 Task: Create a folder in your email client to store muted emails.
Action: Mouse moved to (94, 428)
Screenshot: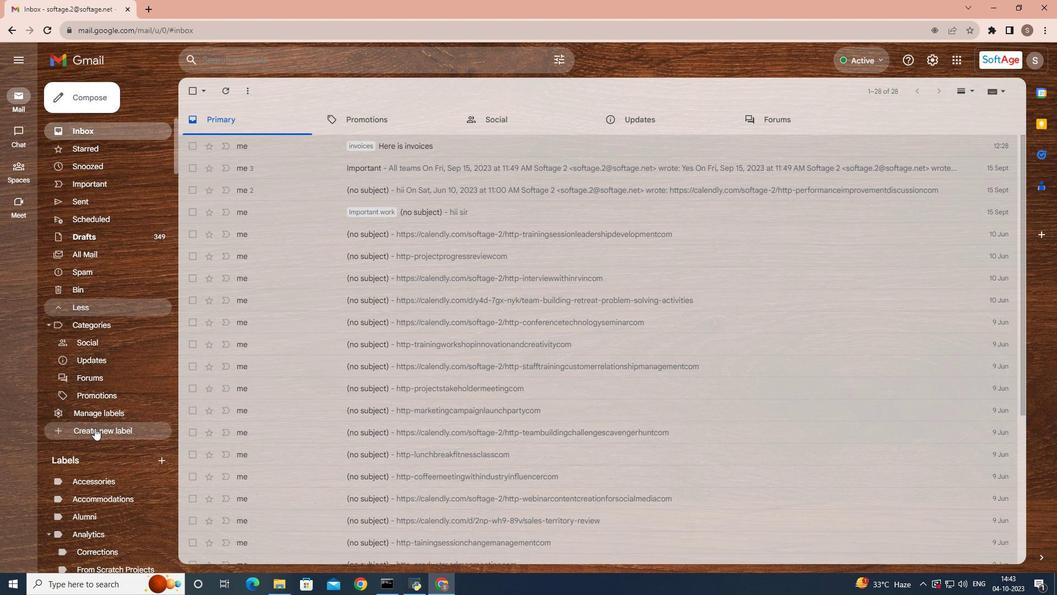 
Action: Mouse pressed left at (94, 428)
Screenshot: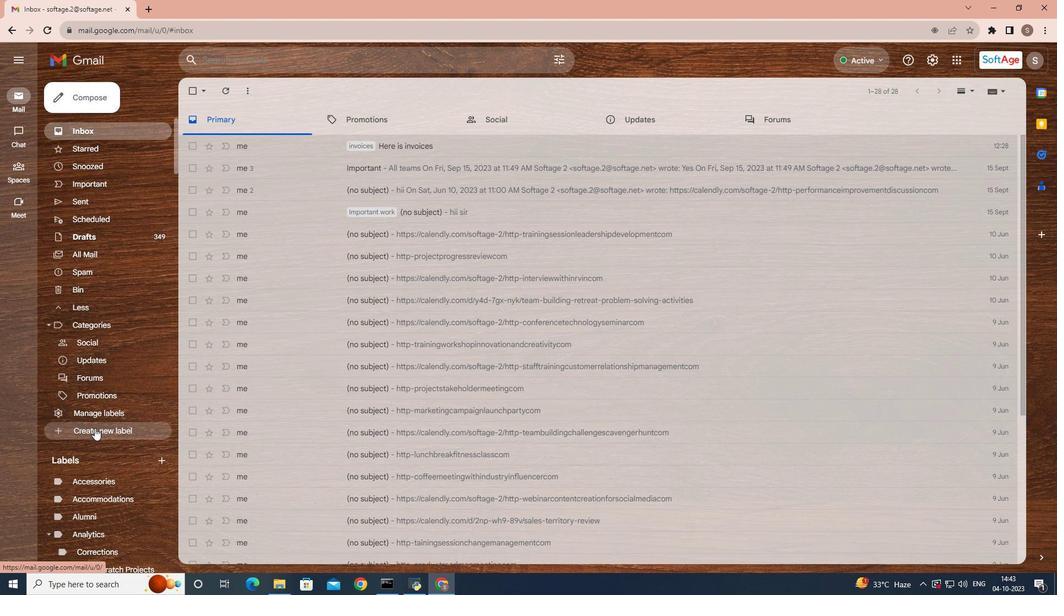 
Action: Mouse moved to (409, 324)
Screenshot: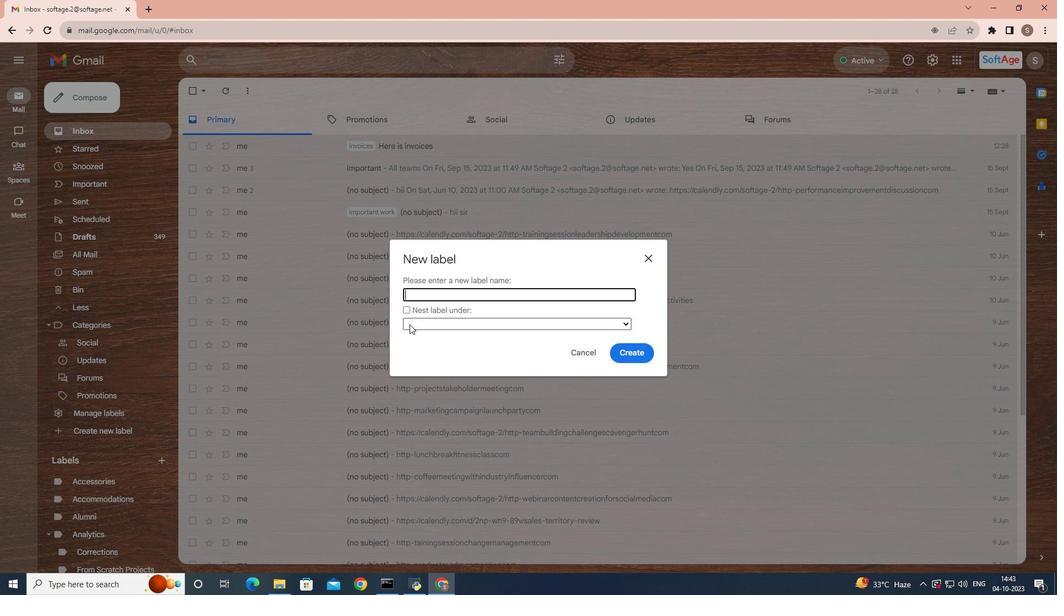 
Action: Key pressed <Key.caps_lock>M<Key.caps_lock>uted<Key.space><Key.caps_lock>C<Key.caps_lock>onversation
Screenshot: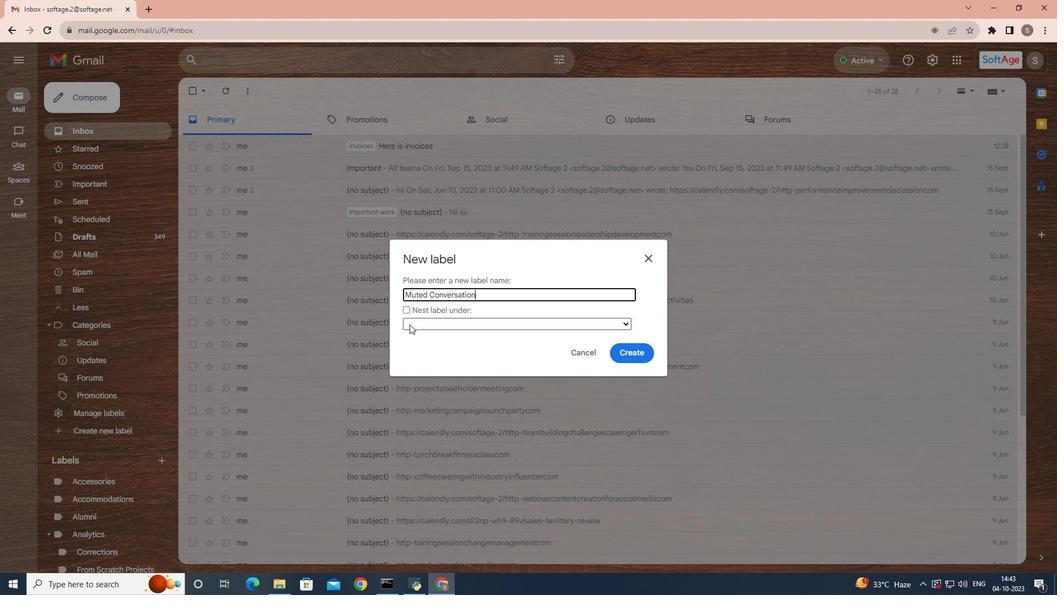 
Action: Mouse moved to (457, 310)
Screenshot: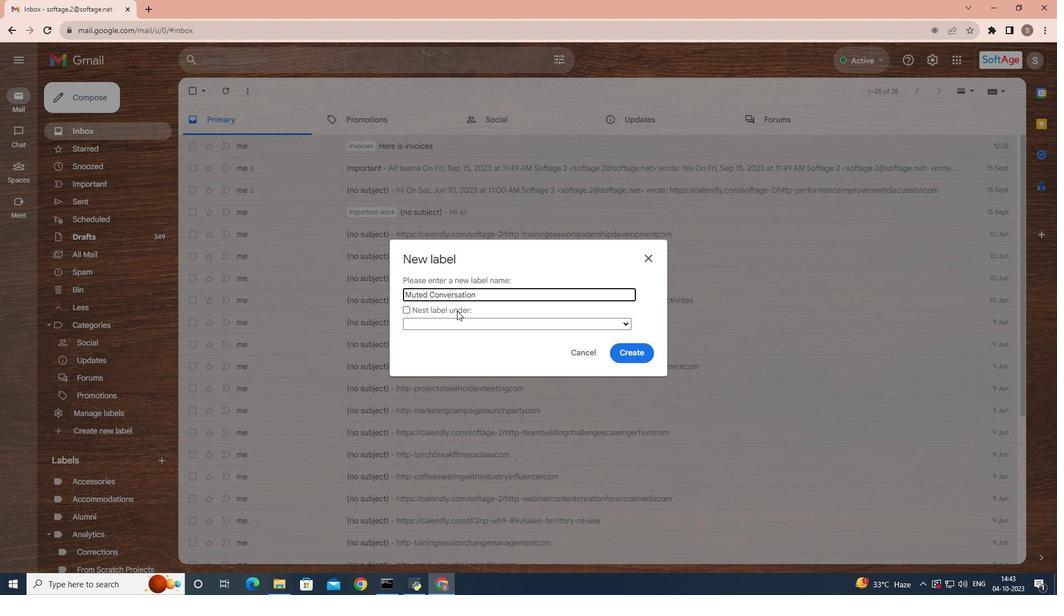 
Action: Key pressed s
Screenshot: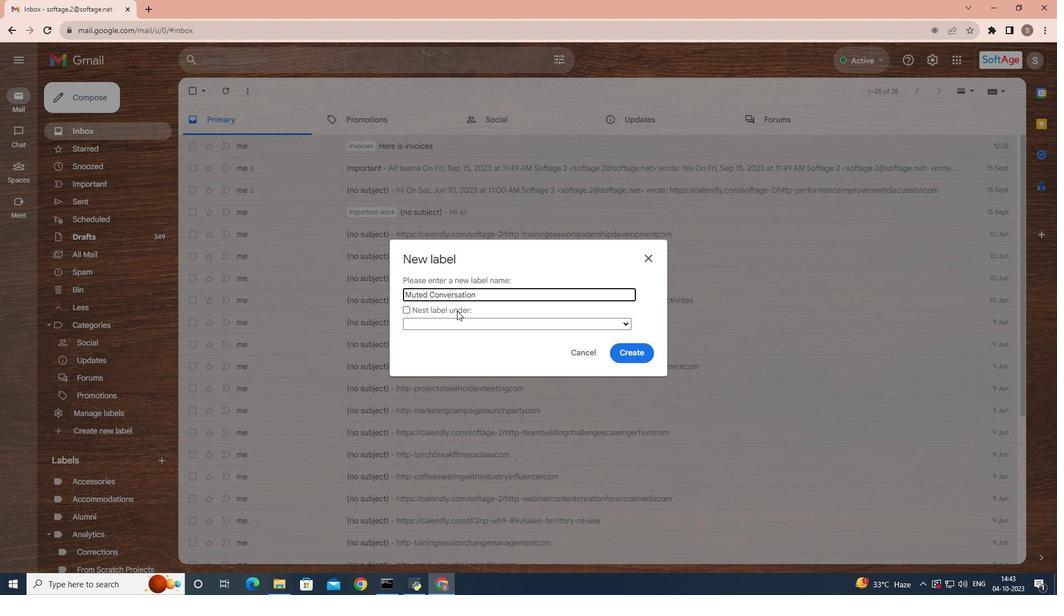 
Action: Mouse moved to (439, 308)
Screenshot: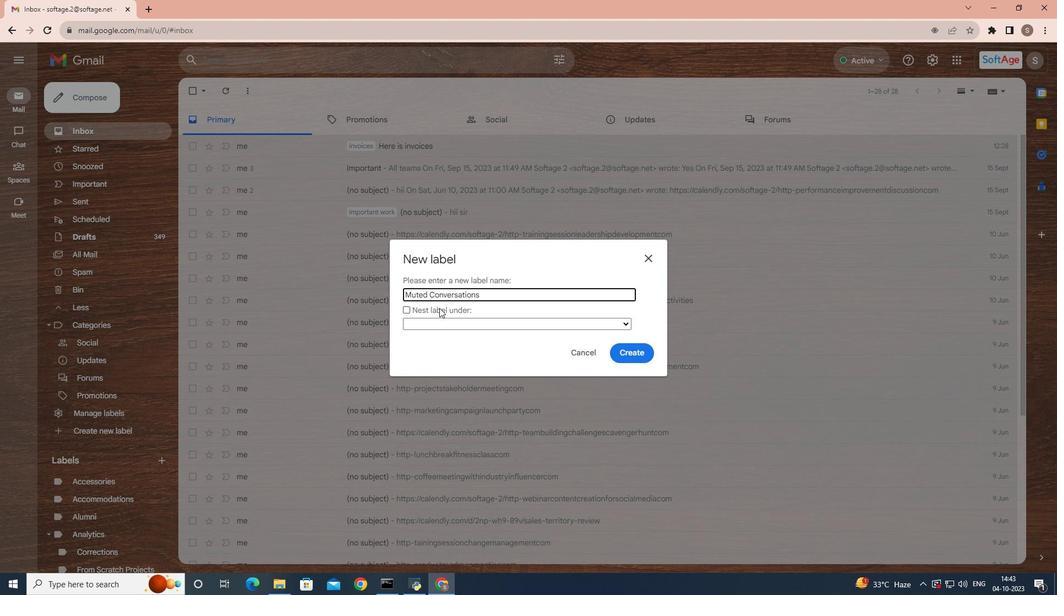 
Action: Mouse pressed left at (439, 308)
Screenshot: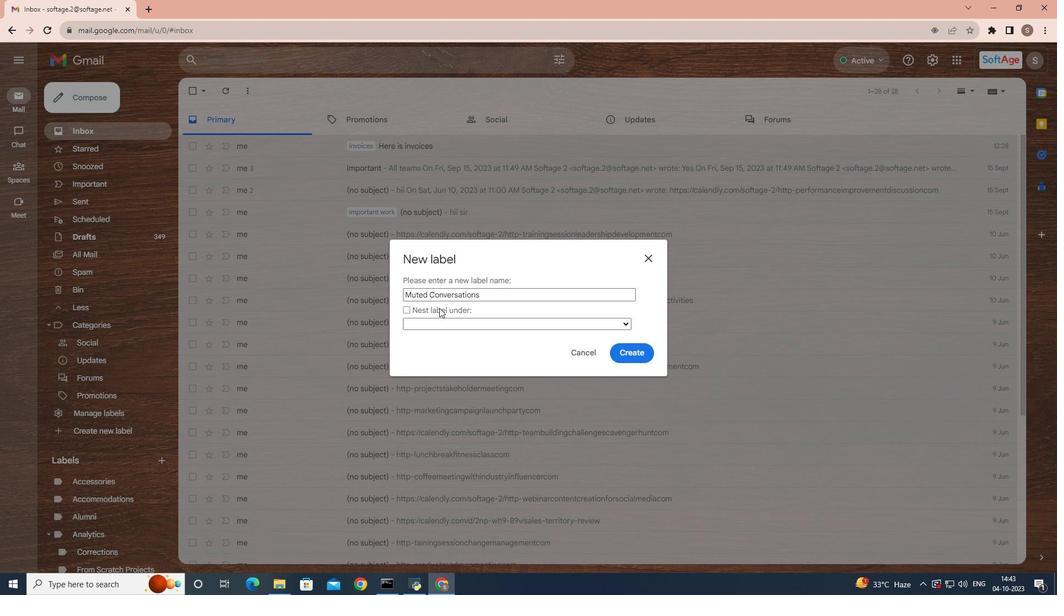 
Action: Mouse moved to (430, 323)
Screenshot: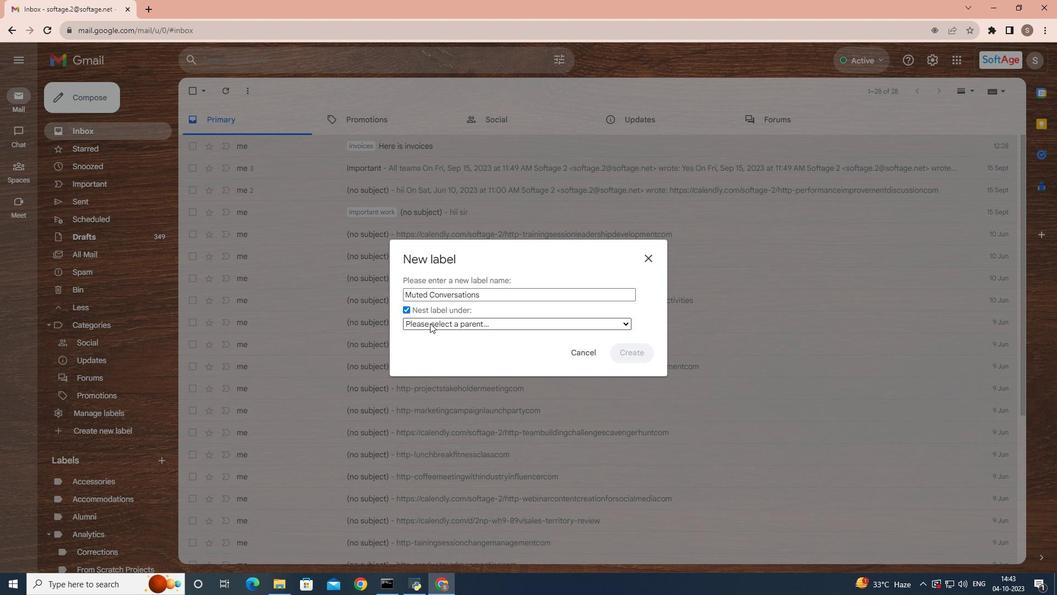 
Action: Mouse pressed left at (430, 323)
Screenshot: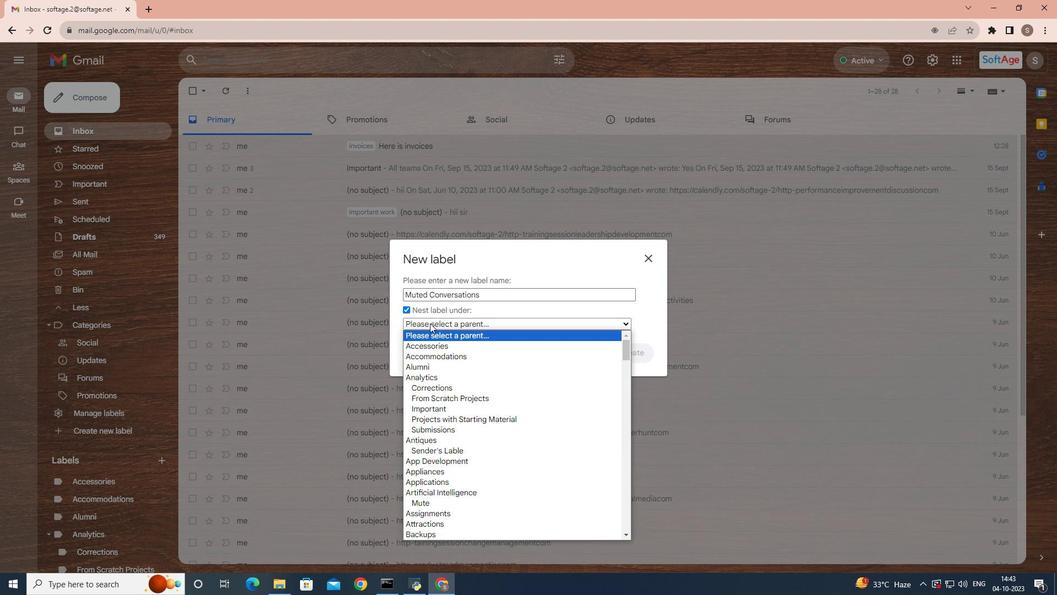 
Action: Mouse moved to (440, 365)
Screenshot: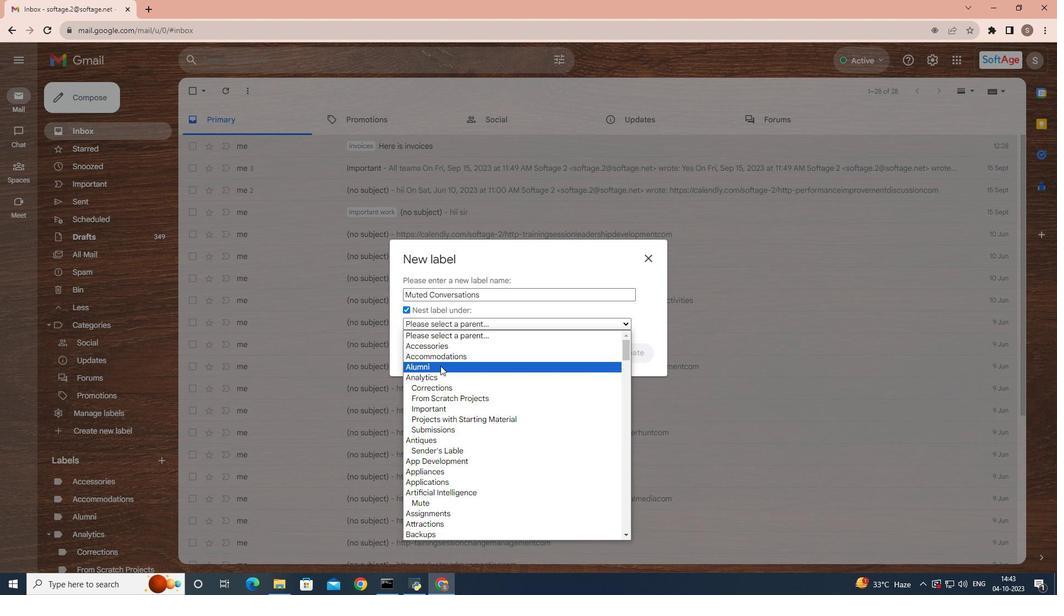 
Action: Mouse scrolled (440, 365) with delta (0, 0)
Screenshot: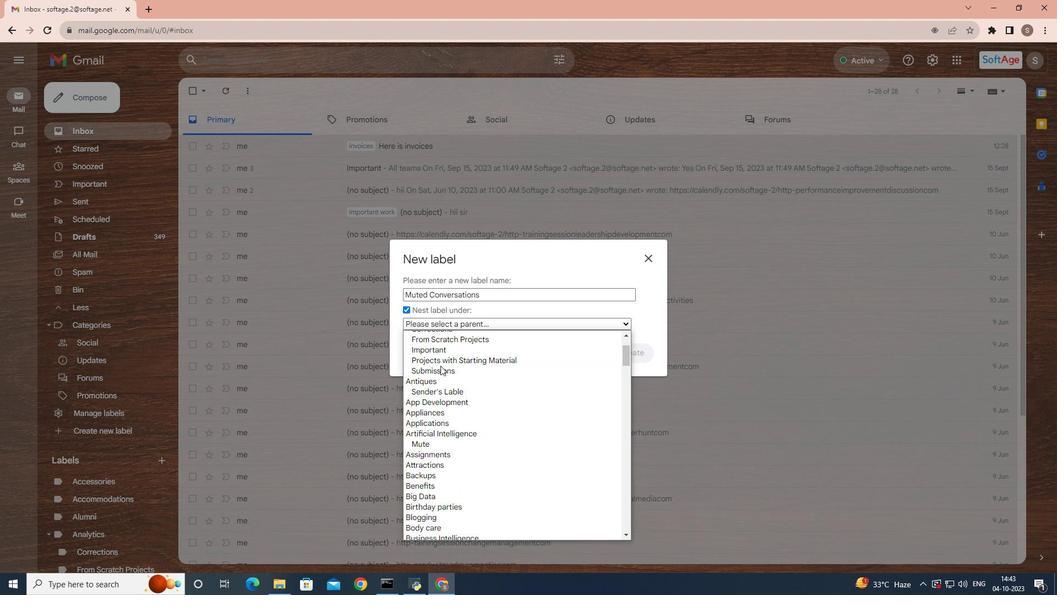 
Action: Mouse scrolled (440, 365) with delta (0, 0)
Screenshot: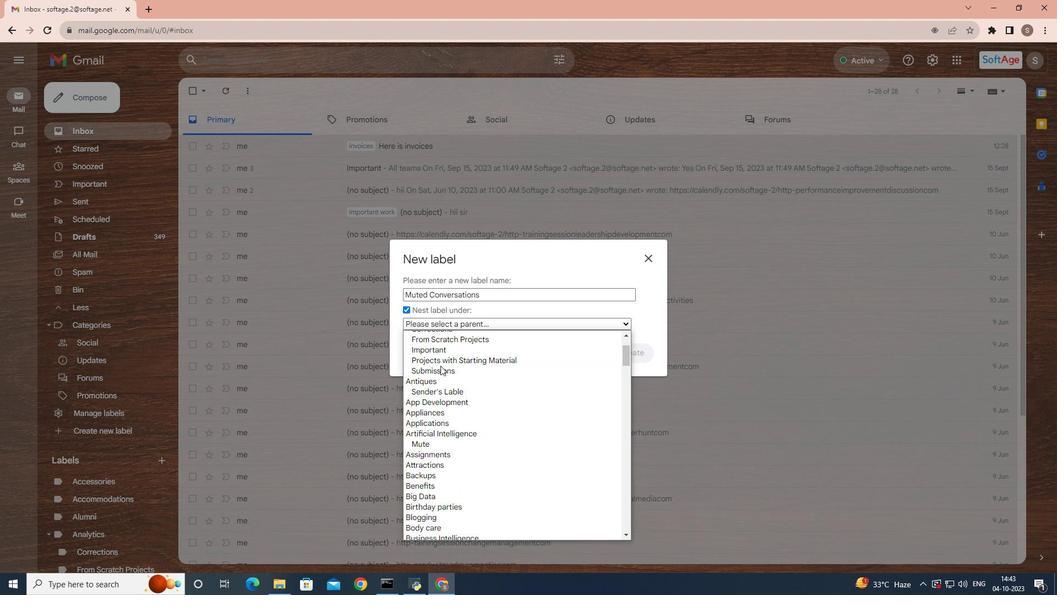 
Action: Mouse scrolled (440, 365) with delta (0, 0)
Screenshot: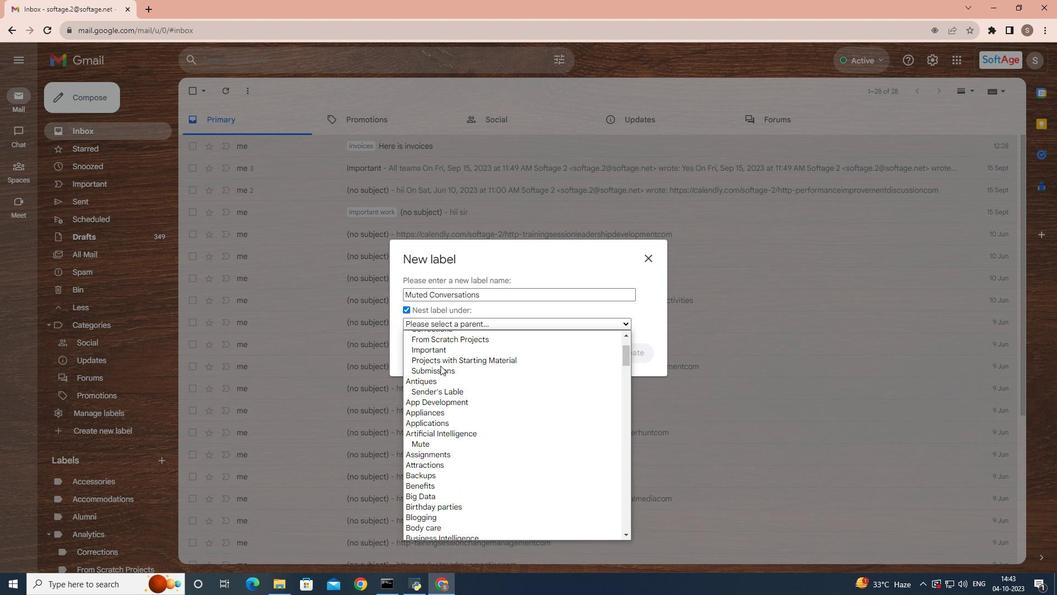 
Action: Mouse scrolled (440, 365) with delta (0, 0)
Screenshot: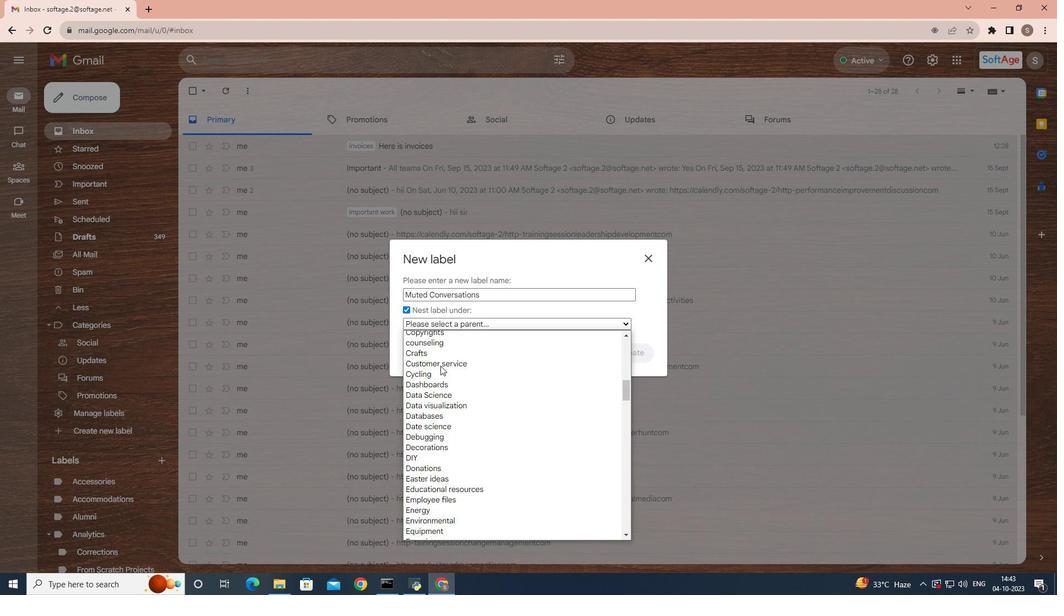 
Action: Mouse scrolled (440, 365) with delta (0, 0)
Screenshot: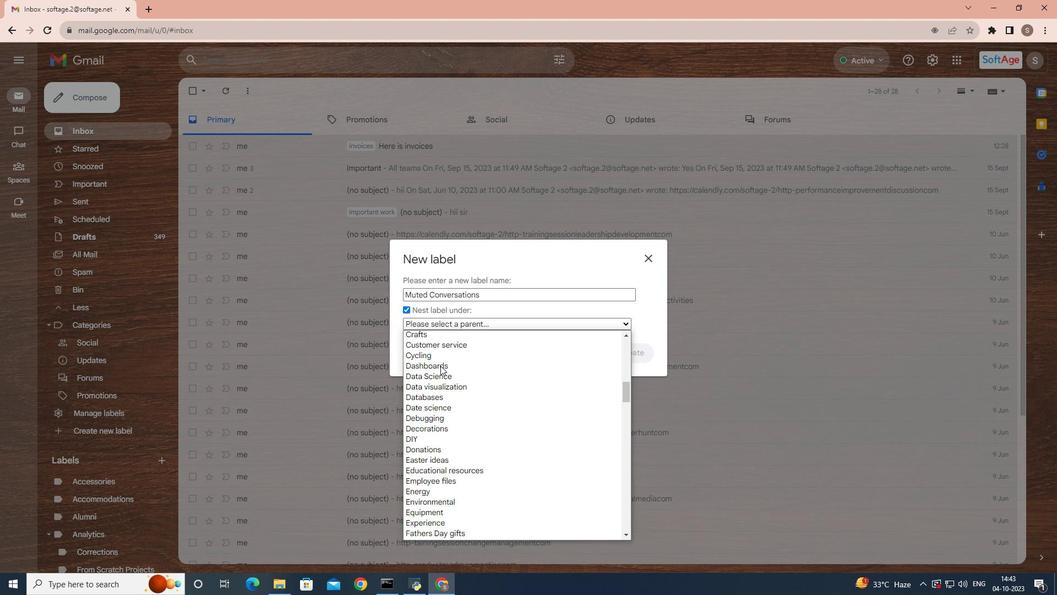 
Action: Mouse scrolled (440, 365) with delta (0, 0)
Screenshot: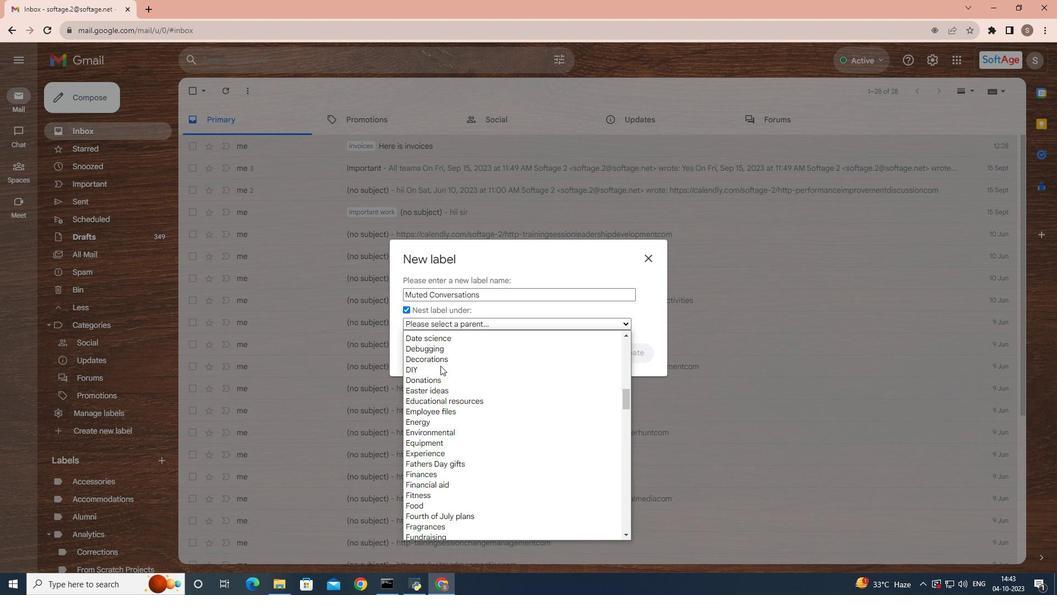 
Action: Mouse scrolled (440, 365) with delta (0, 0)
Screenshot: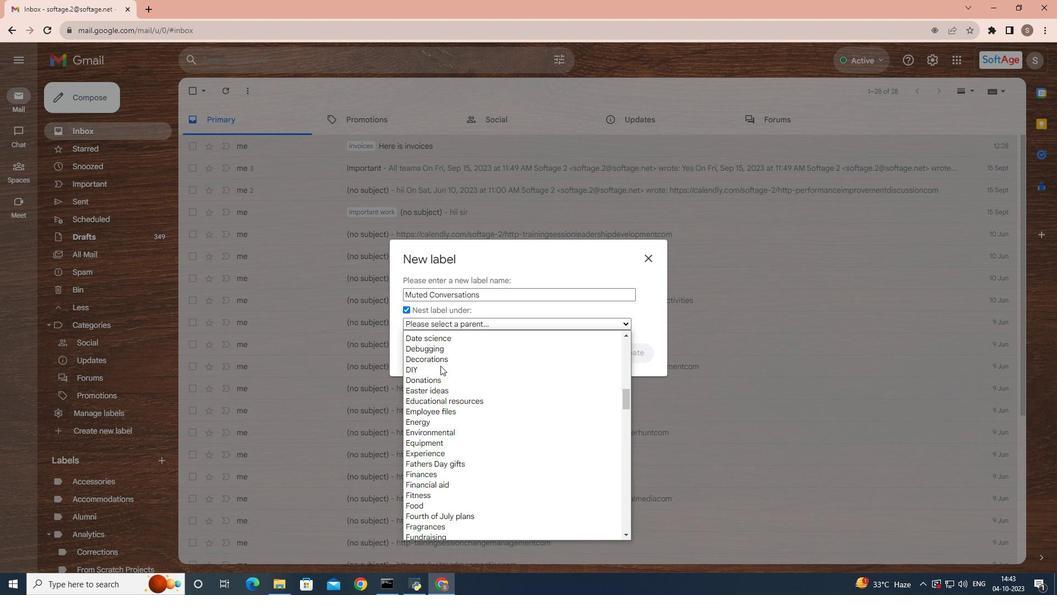 
Action: Mouse scrolled (440, 365) with delta (0, 0)
Screenshot: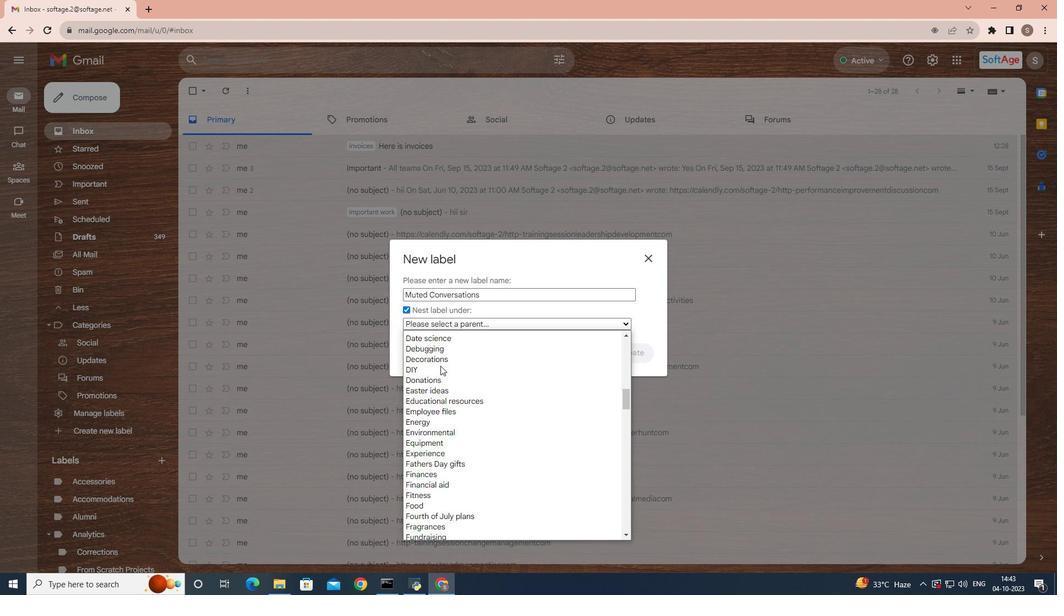 
Action: Mouse scrolled (440, 365) with delta (0, 0)
Screenshot: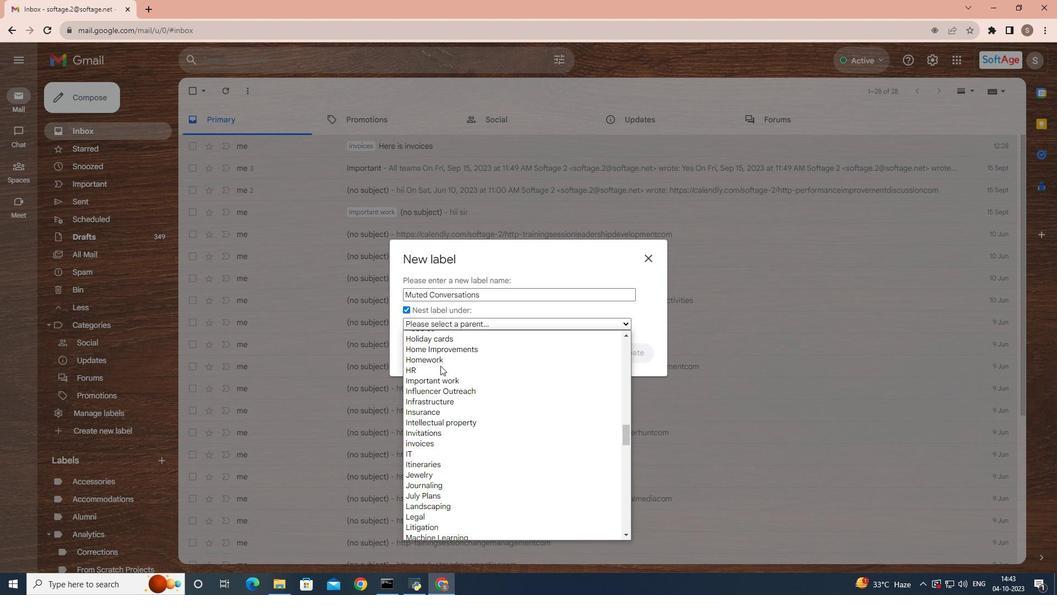 
Action: Mouse scrolled (440, 365) with delta (0, 0)
Screenshot: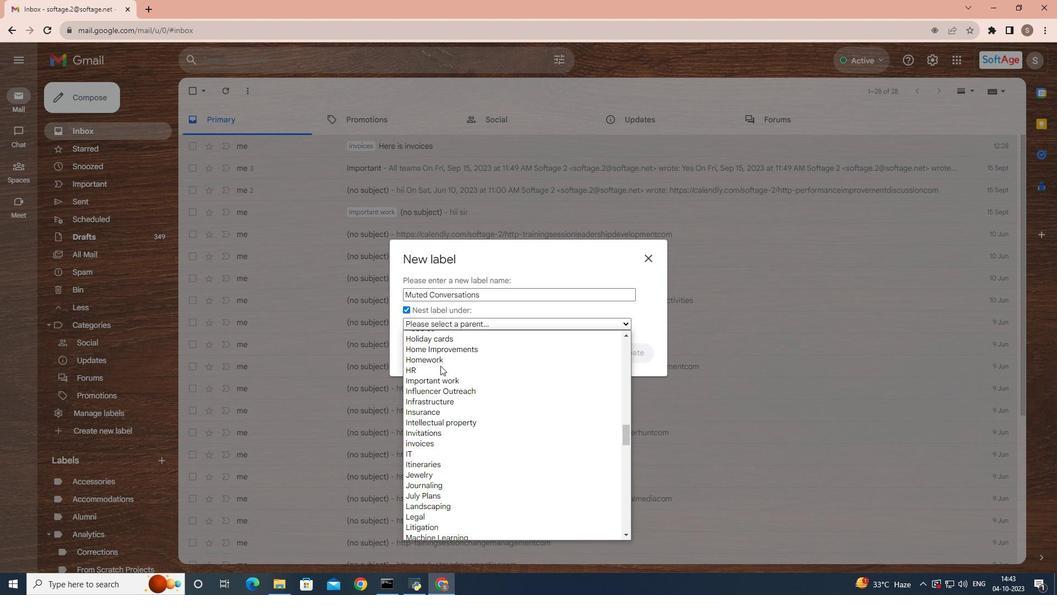 
Action: Mouse scrolled (440, 365) with delta (0, 0)
Screenshot: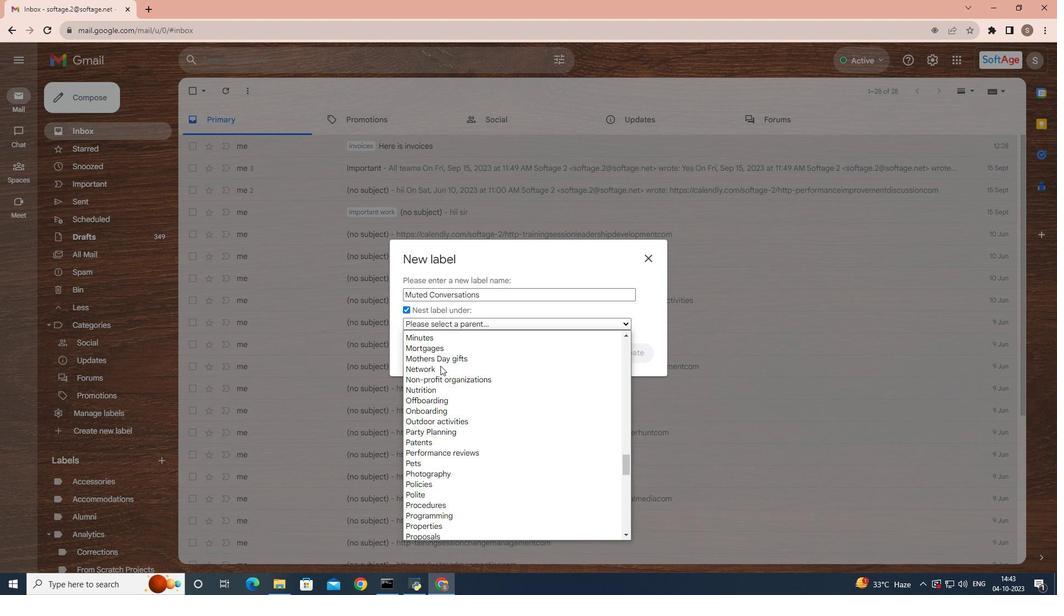 
Action: Mouse scrolled (440, 365) with delta (0, 0)
Screenshot: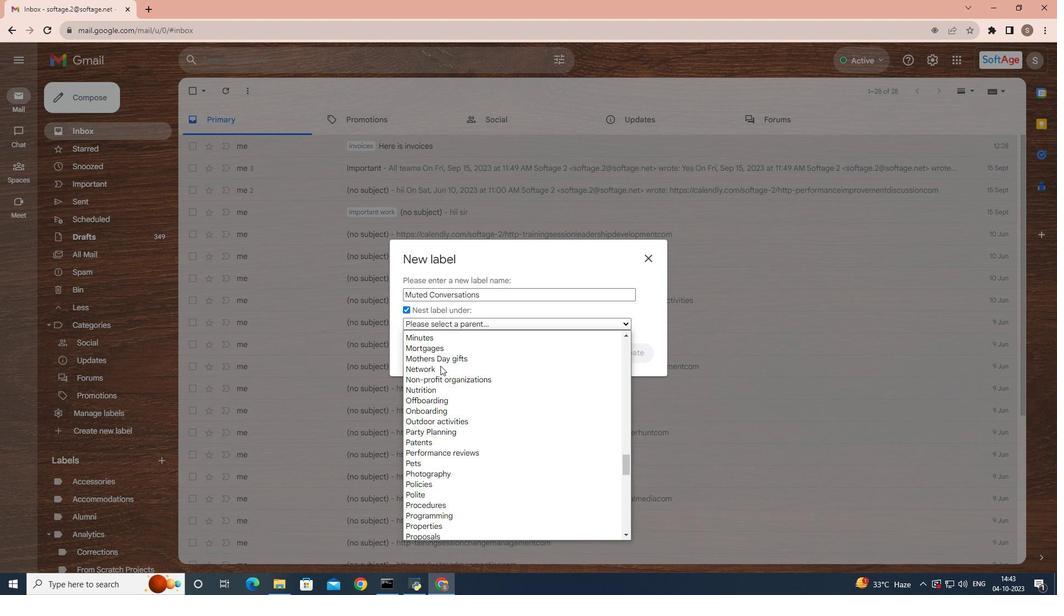 
Action: Mouse scrolled (440, 365) with delta (0, 0)
Screenshot: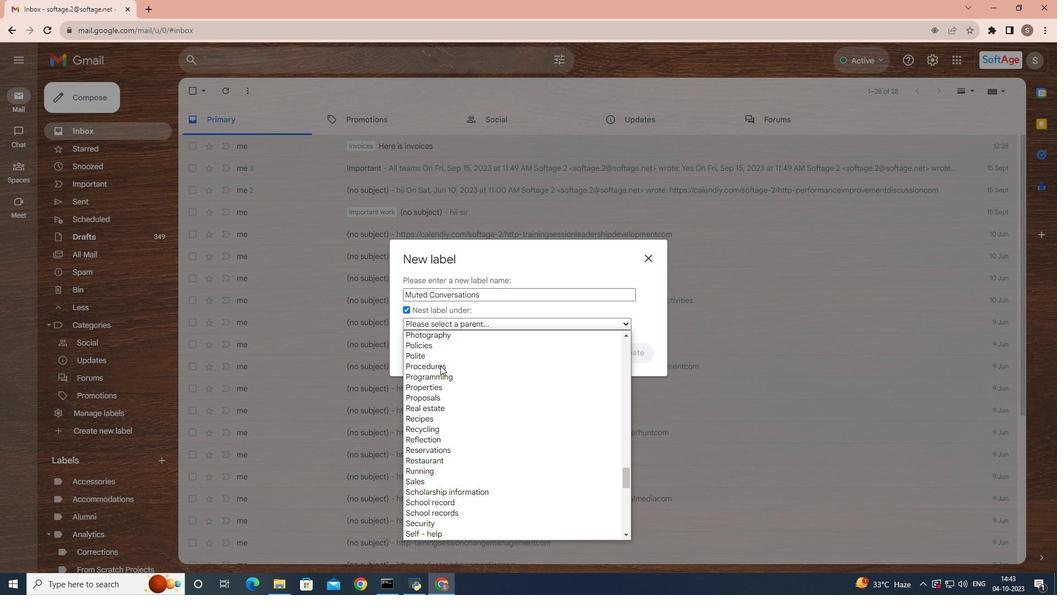 
Action: Mouse scrolled (440, 365) with delta (0, 0)
Screenshot: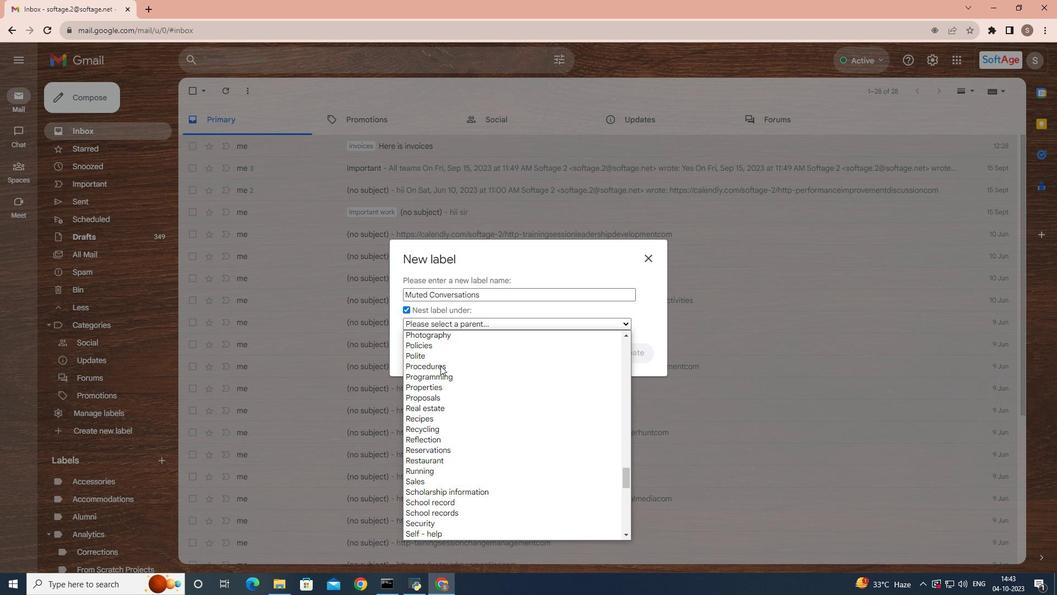 
Action: Mouse scrolled (440, 365) with delta (0, 0)
Screenshot: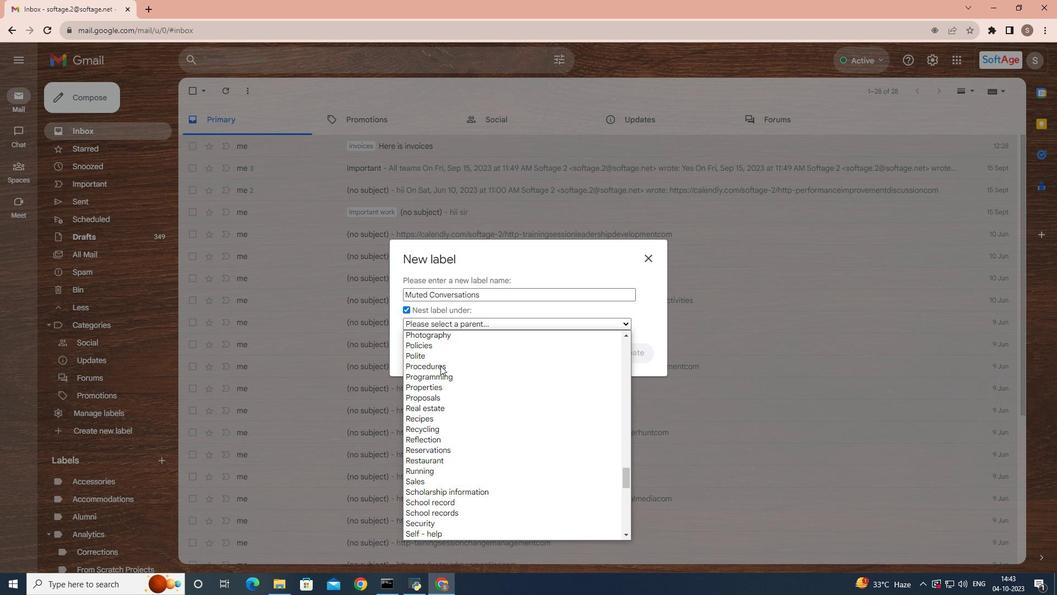 
Action: Mouse scrolled (440, 365) with delta (0, 0)
Screenshot: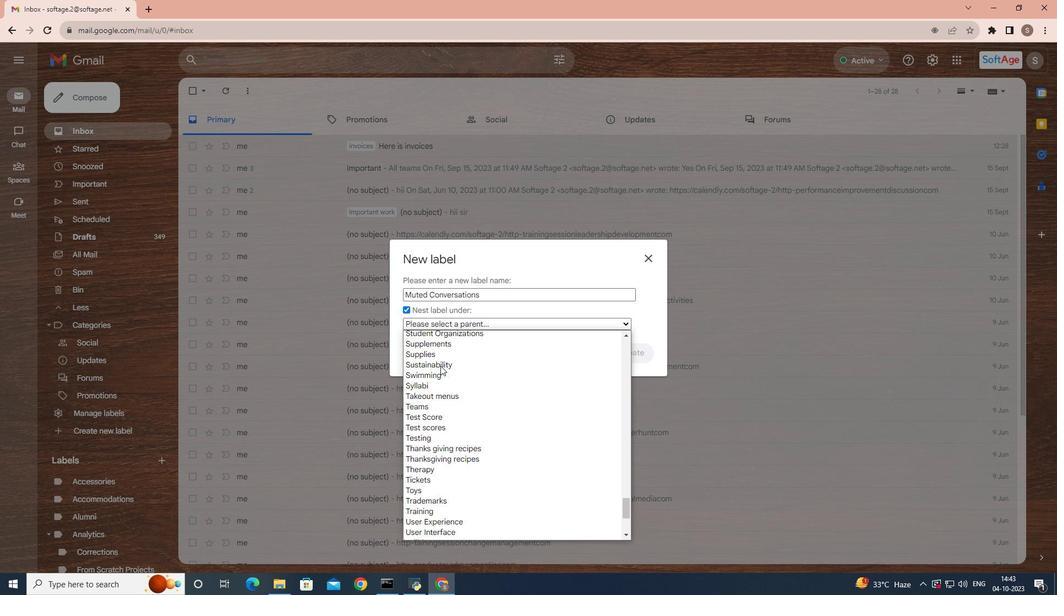 
Action: Mouse scrolled (440, 365) with delta (0, 0)
Screenshot: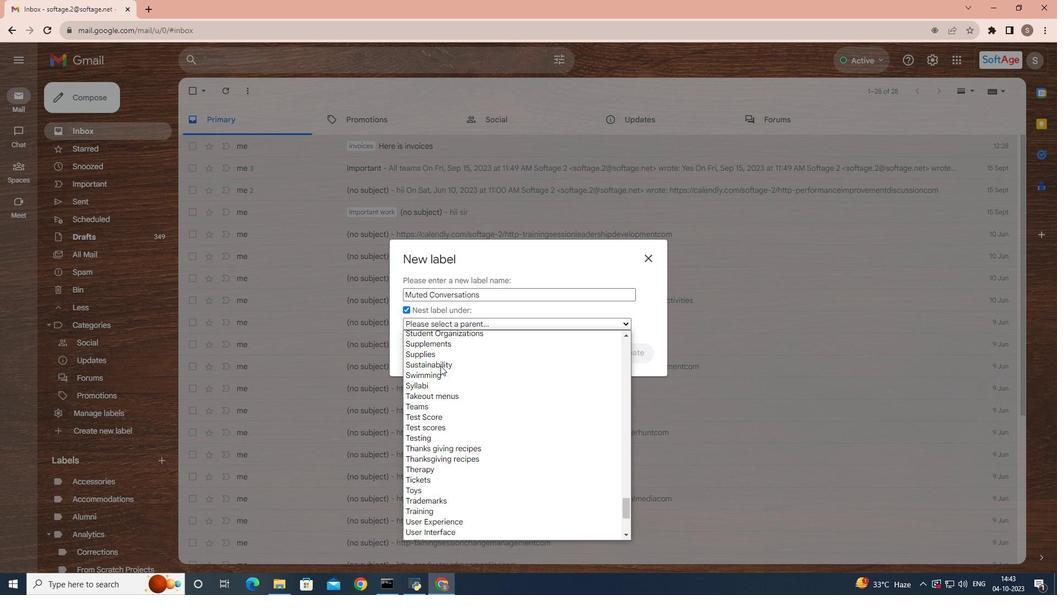 
Action: Mouse scrolled (440, 365) with delta (0, 0)
Screenshot: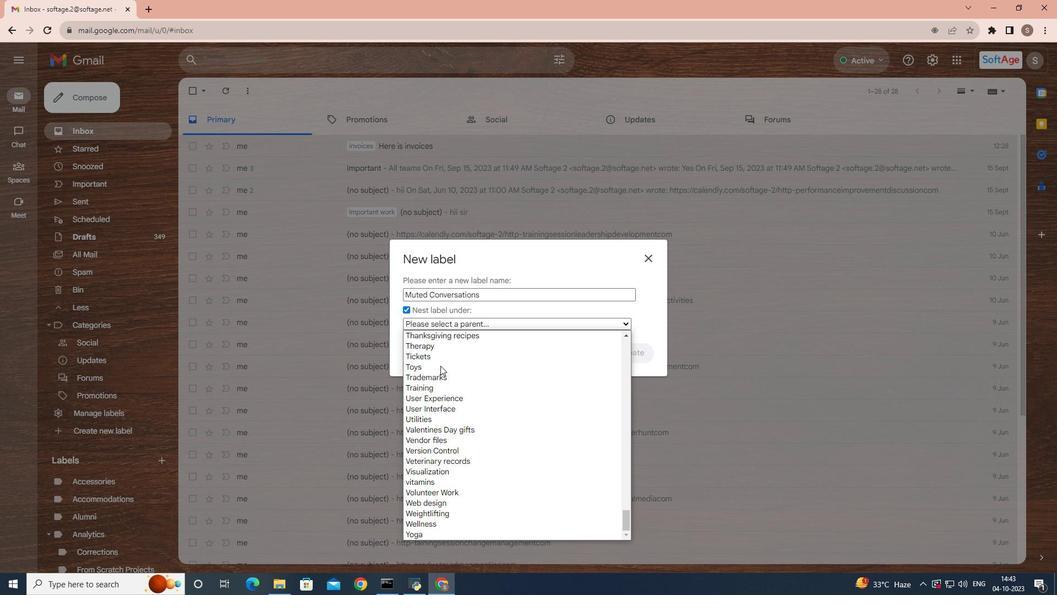 
Action: Mouse scrolled (440, 365) with delta (0, 0)
Screenshot: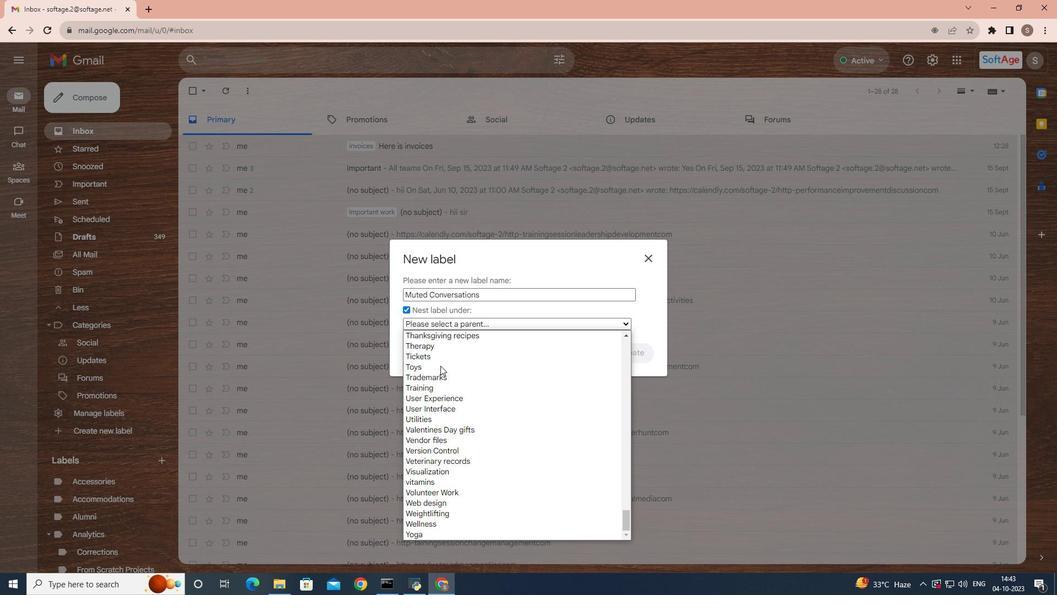 
Action: Mouse scrolled (440, 365) with delta (0, 0)
Screenshot: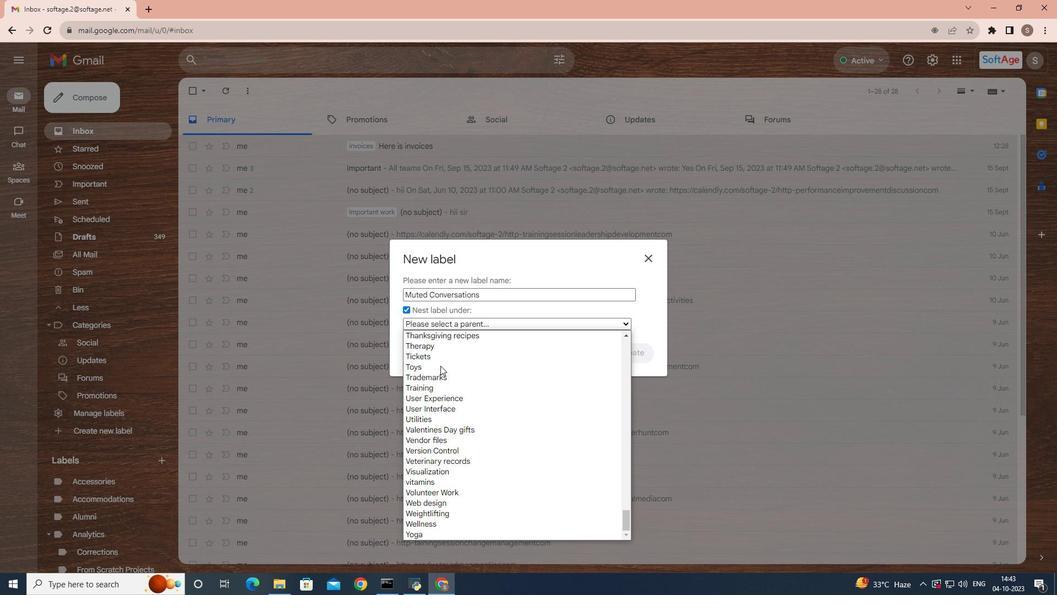 
Action: Mouse scrolled (440, 366) with delta (0, 0)
Screenshot: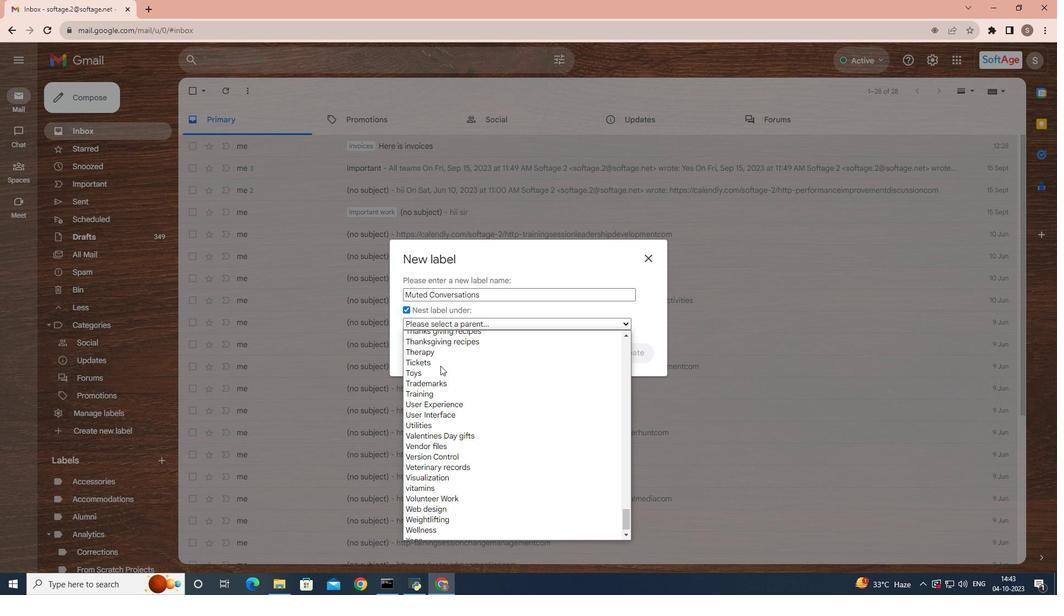 
Action: Mouse scrolled (440, 366) with delta (0, 0)
Screenshot: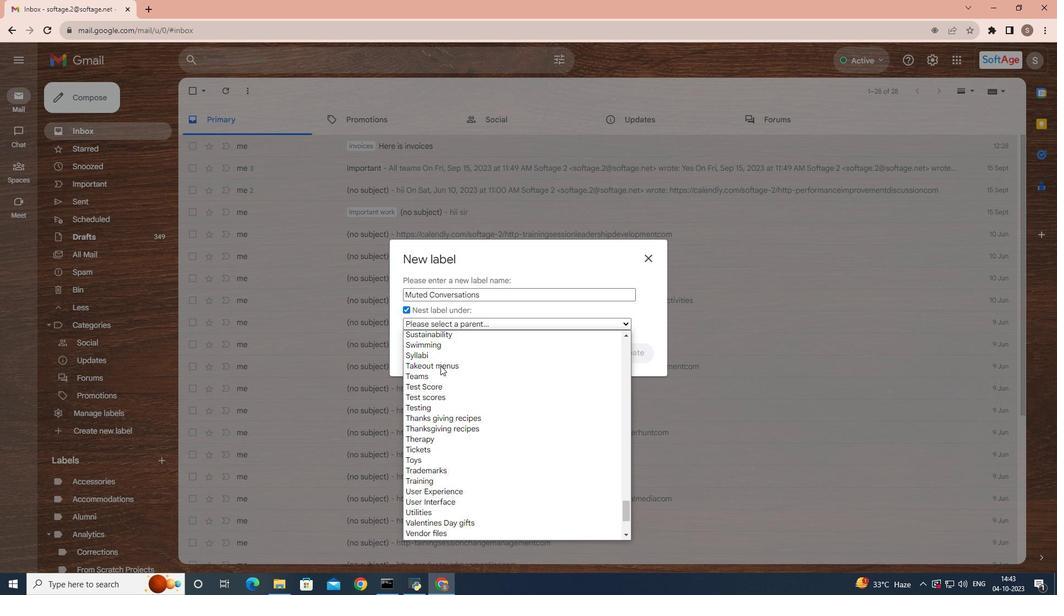 
Action: Mouse scrolled (440, 366) with delta (0, 0)
Screenshot: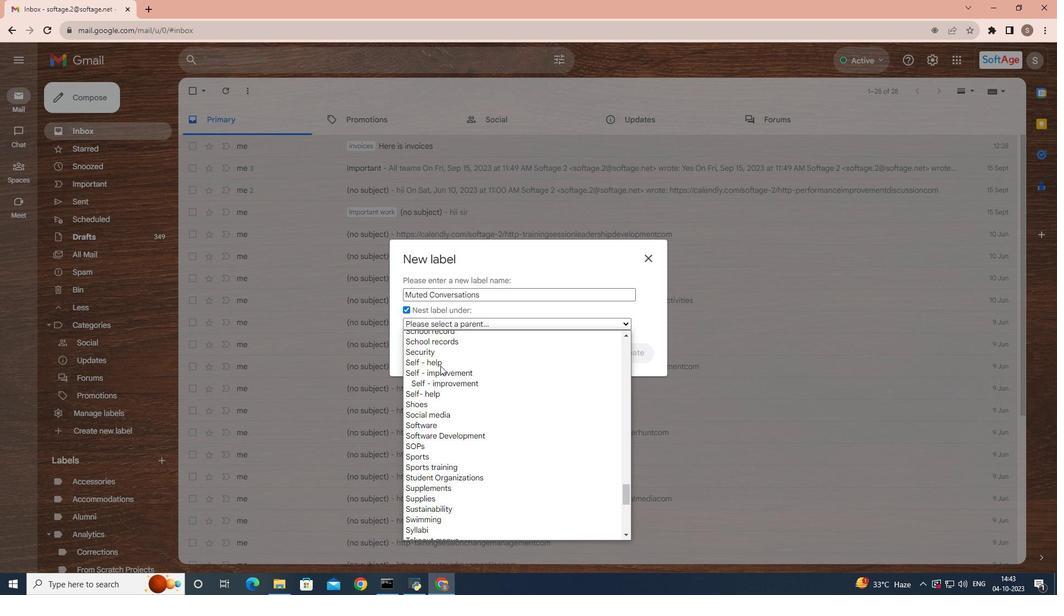 
Action: Mouse scrolled (440, 365) with delta (0, 0)
Screenshot: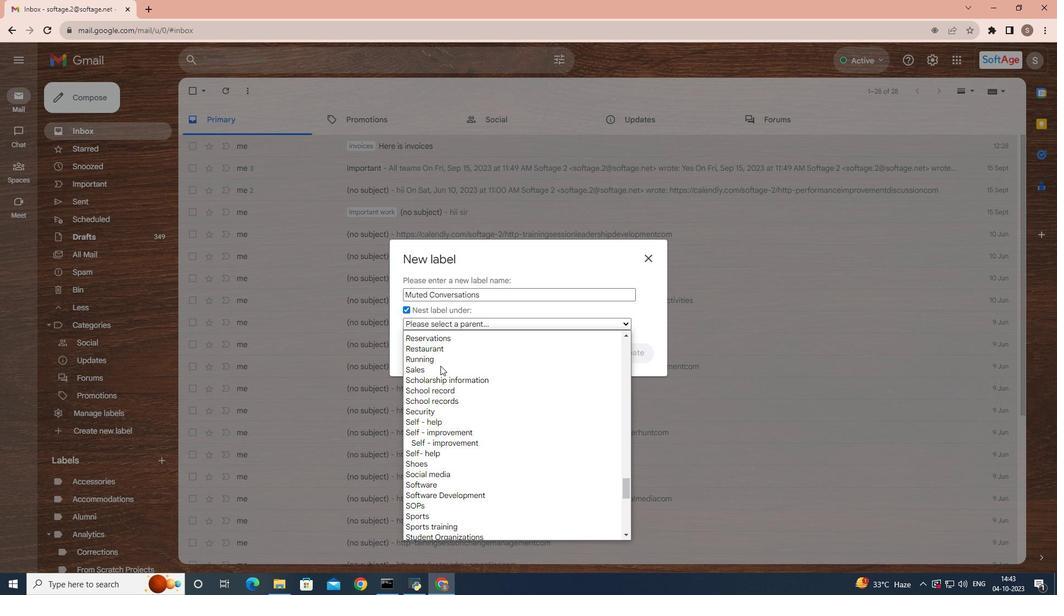 
Action: Mouse scrolled (440, 365) with delta (0, 0)
Screenshot: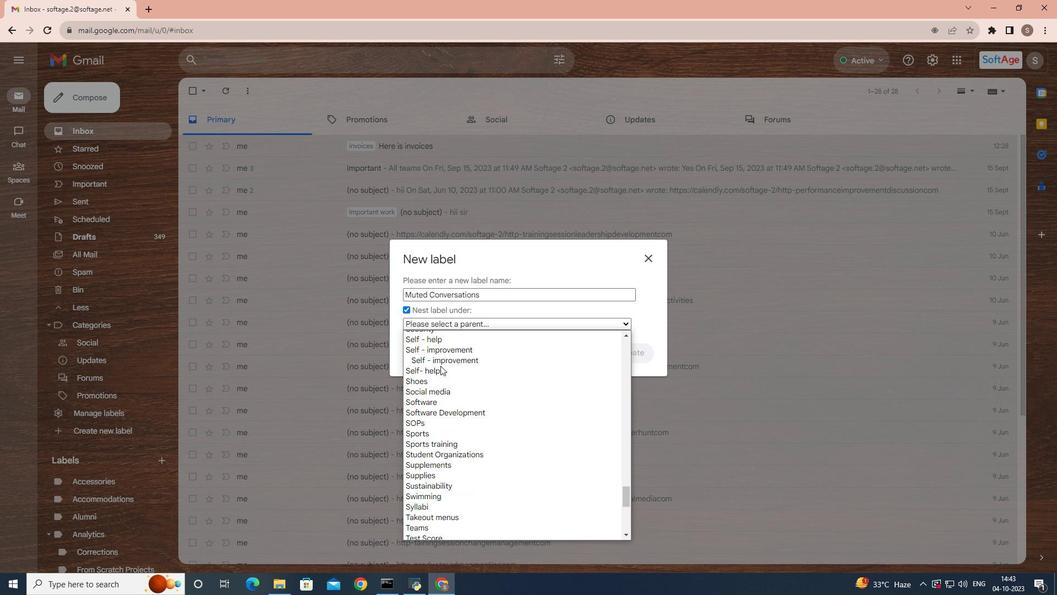 
Action: Mouse scrolled (440, 366) with delta (0, 0)
Screenshot: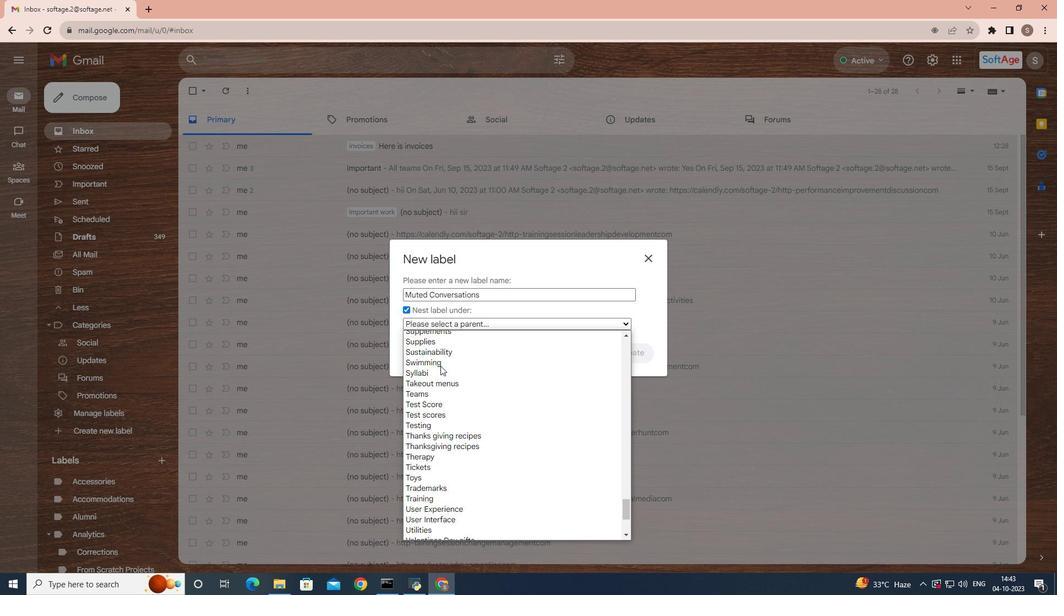 
Action: Mouse moved to (456, 348)
Screenshot: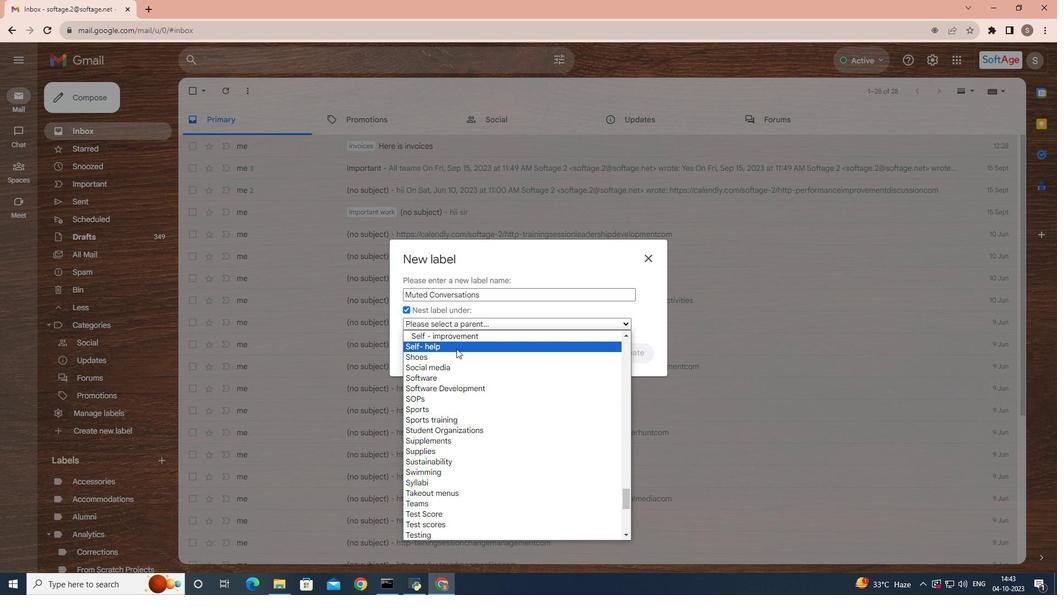 
Action: Mouse pressed left at (456, 348)
Screenshot: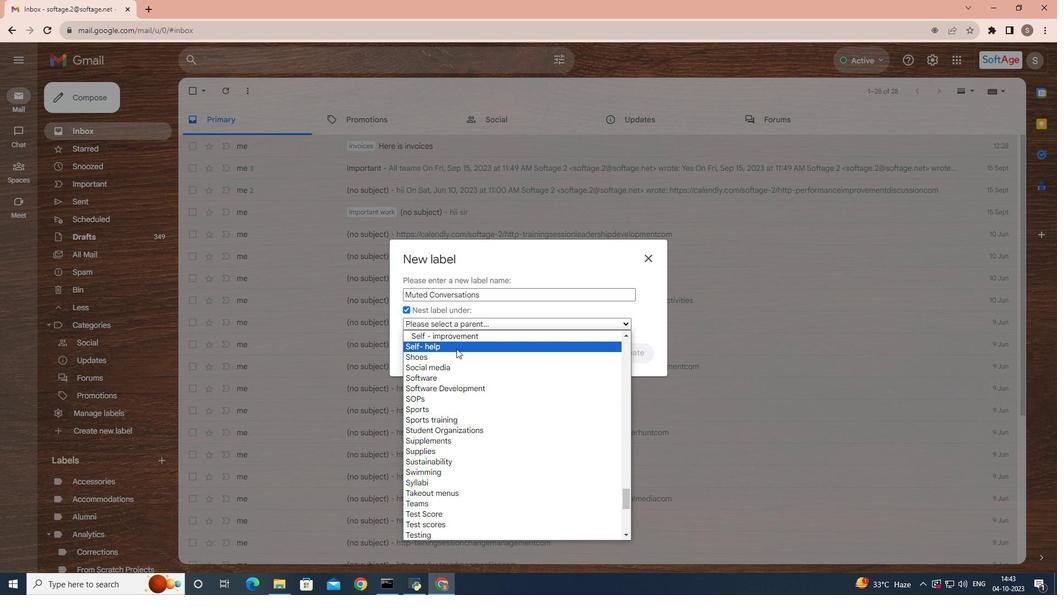 
Action: Mouse moved to (622, 348)
Screenshot: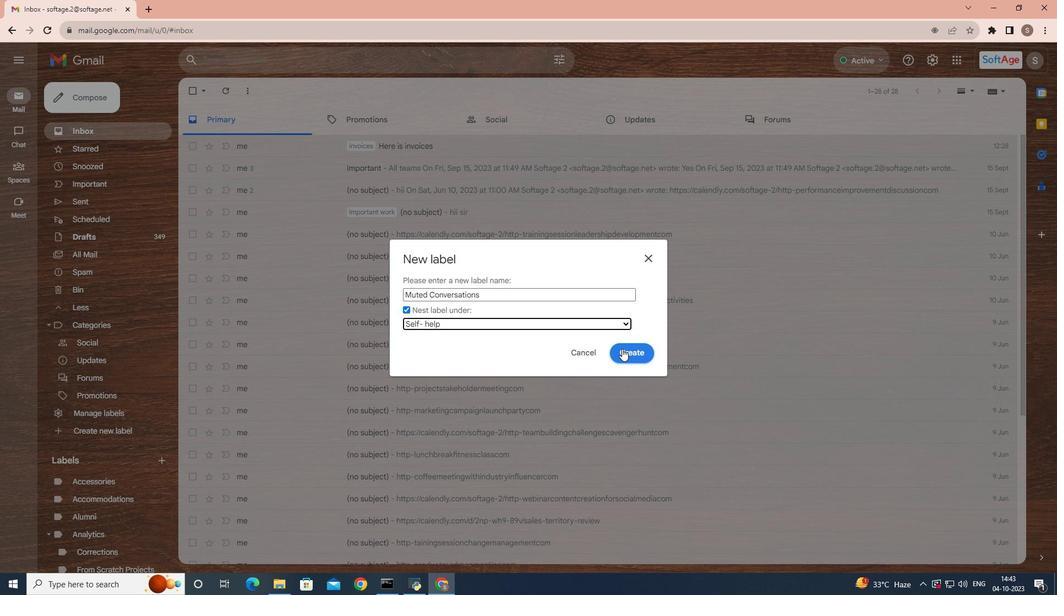 
Action: Mouse pressed left at (622, 348)
Screenshot: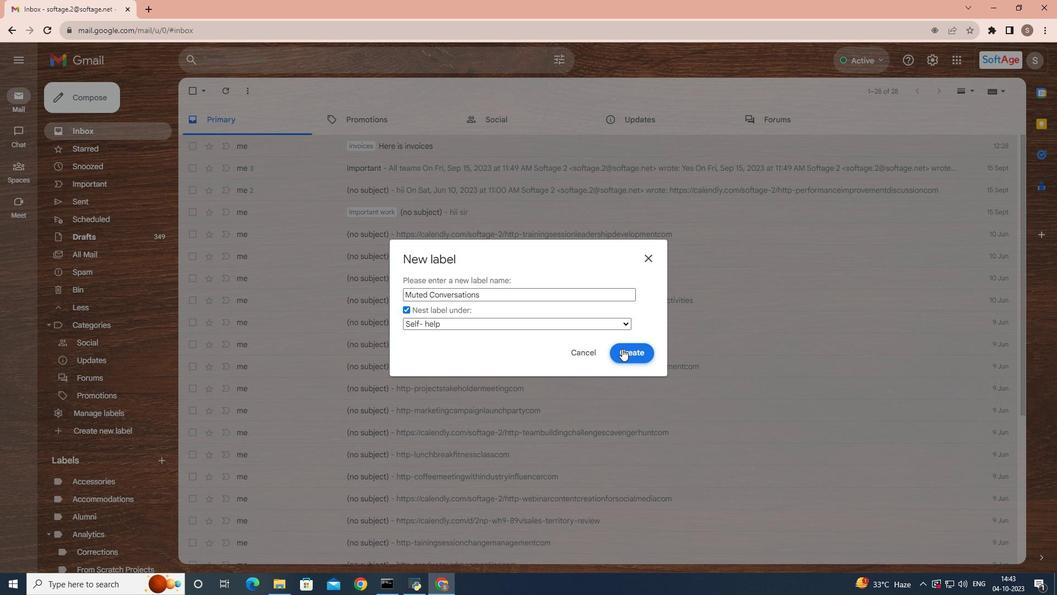 
Action: Mouse moved to (349, 277)
Screenshot: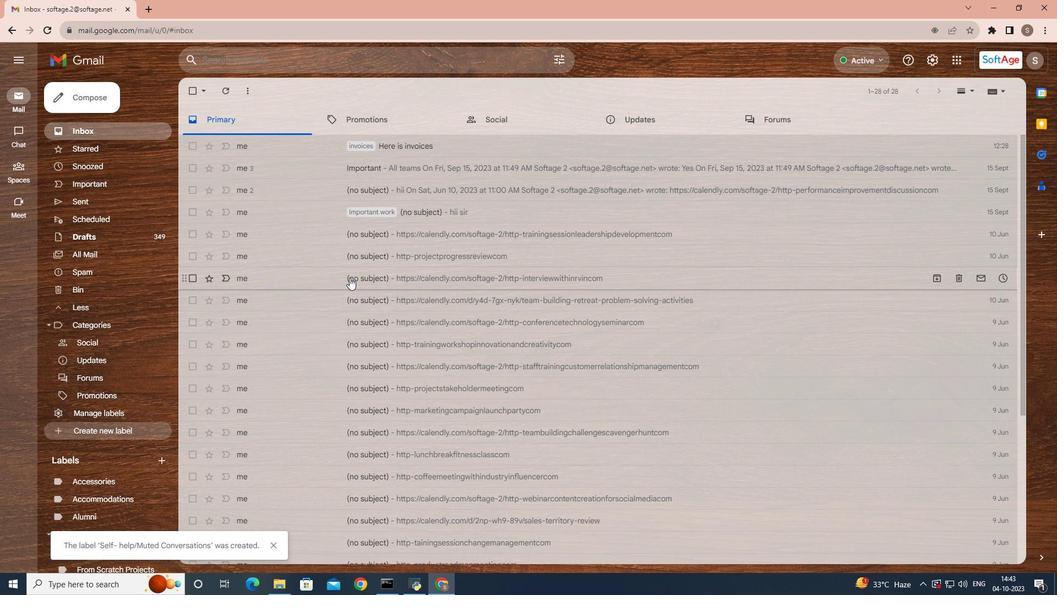 
Action: Mouse scrolled (349, 277) with delta (0, 0)
Screenshot: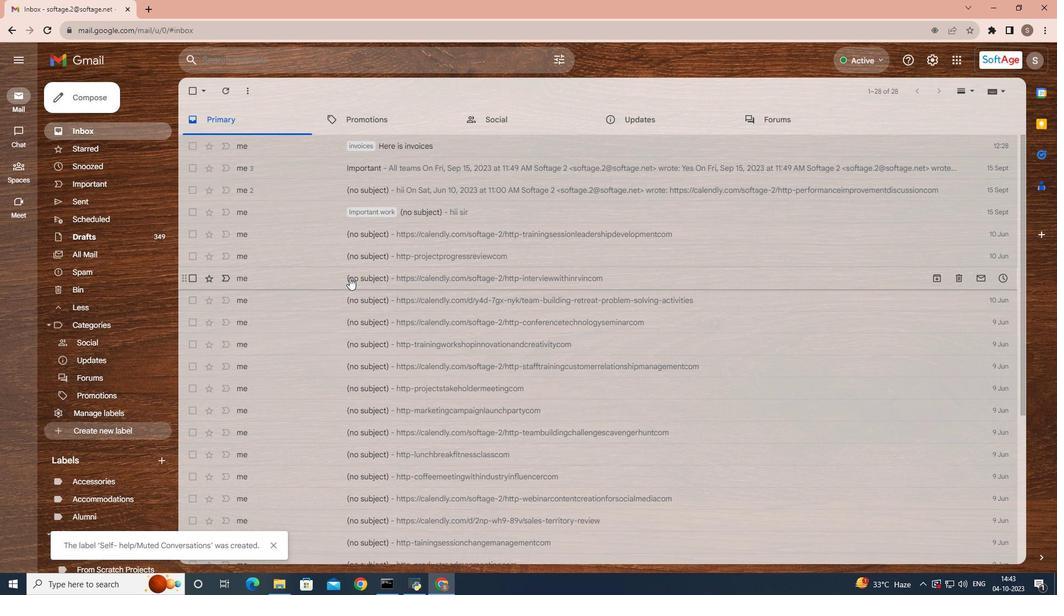 
Action: Mouse scrolled (349, 277) with delta (0, 0)
Screenshot: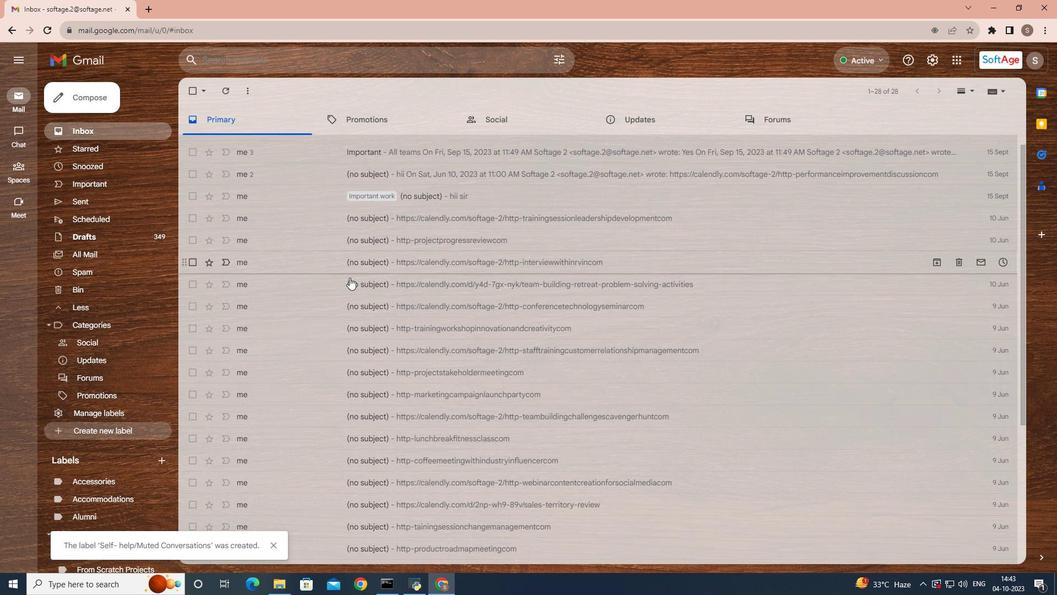 
Action: Mouse scrolled (349, 277) with delta (0, 0)
Screenshot: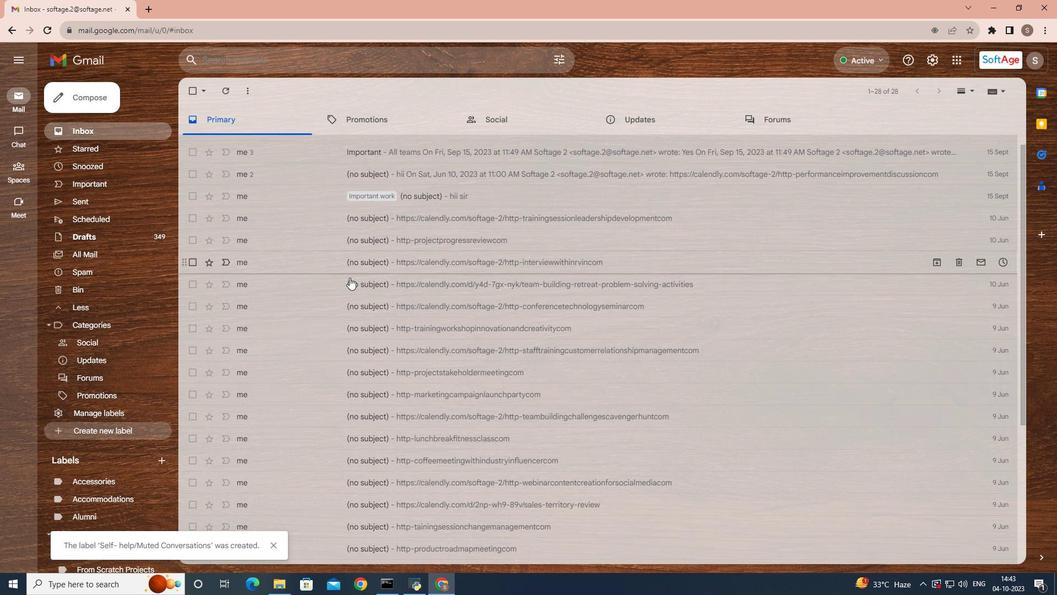 
Action: Mouse scrolled (349, 277) with delta (0, 0)
Screenshot: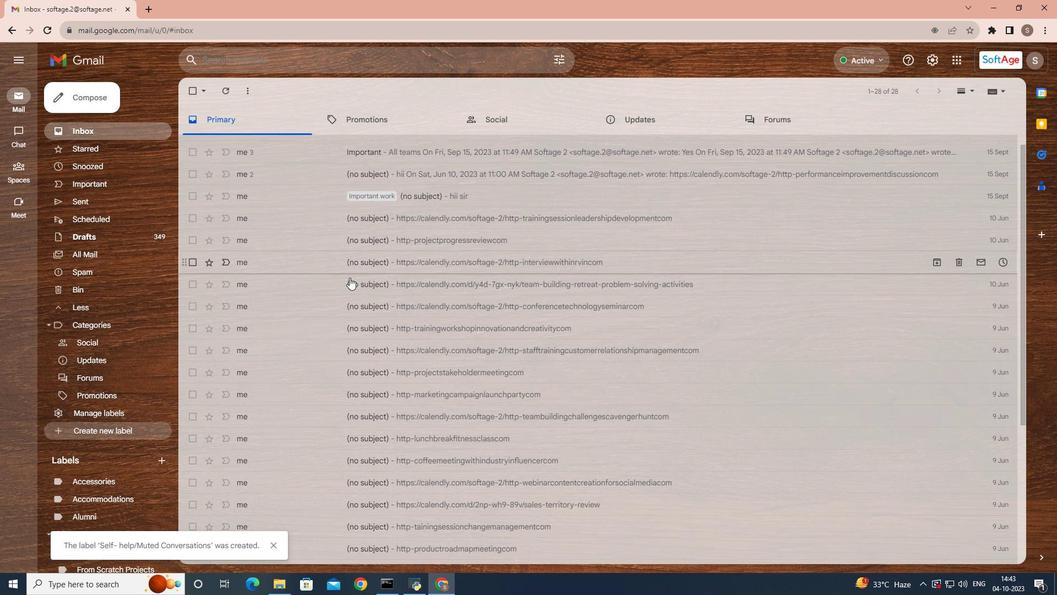 
Action: Mouse scrolled (349, 277) with delta (0, 0)
Screenshot: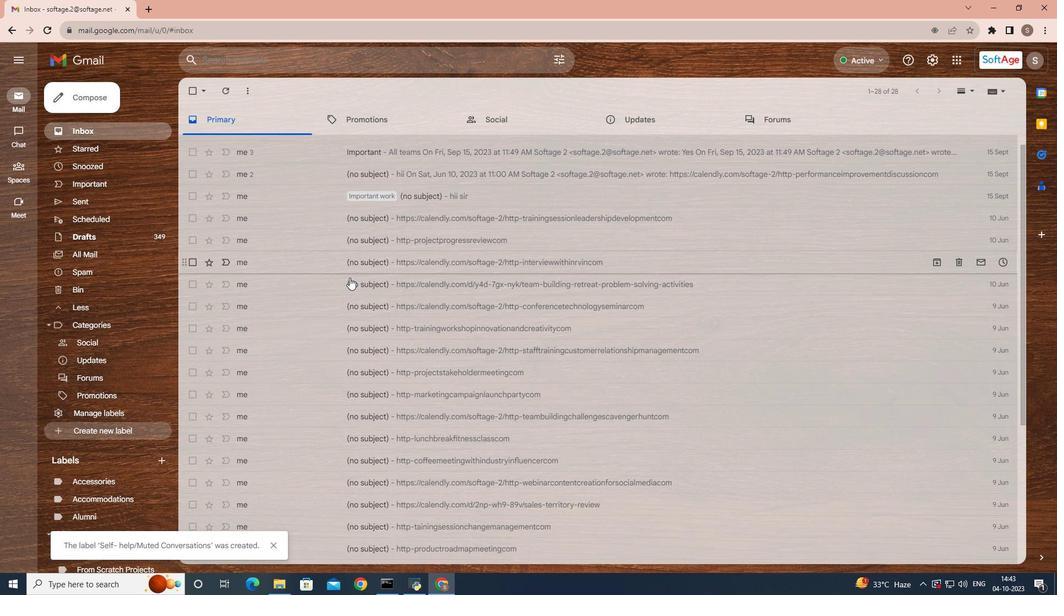 
Action: Mouse scrolled (349, 277) with delta (0, 0)
Screenshot: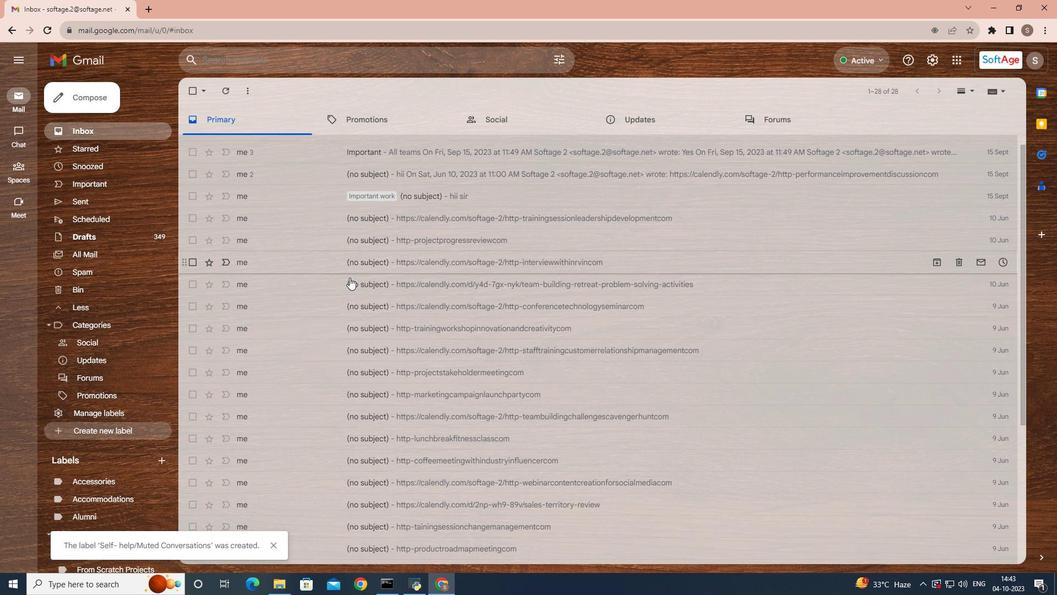 
Action: Mouse moved to (72, 406)
Screenshot: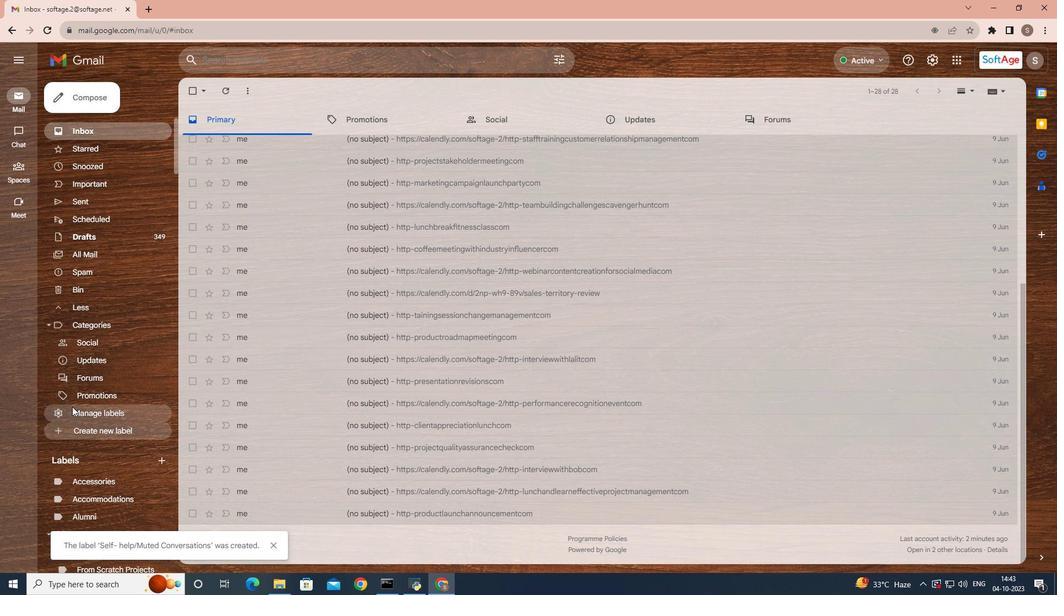 
Action: Mouse scrolled (72, 406) with delta (0, 0)
Screenshot: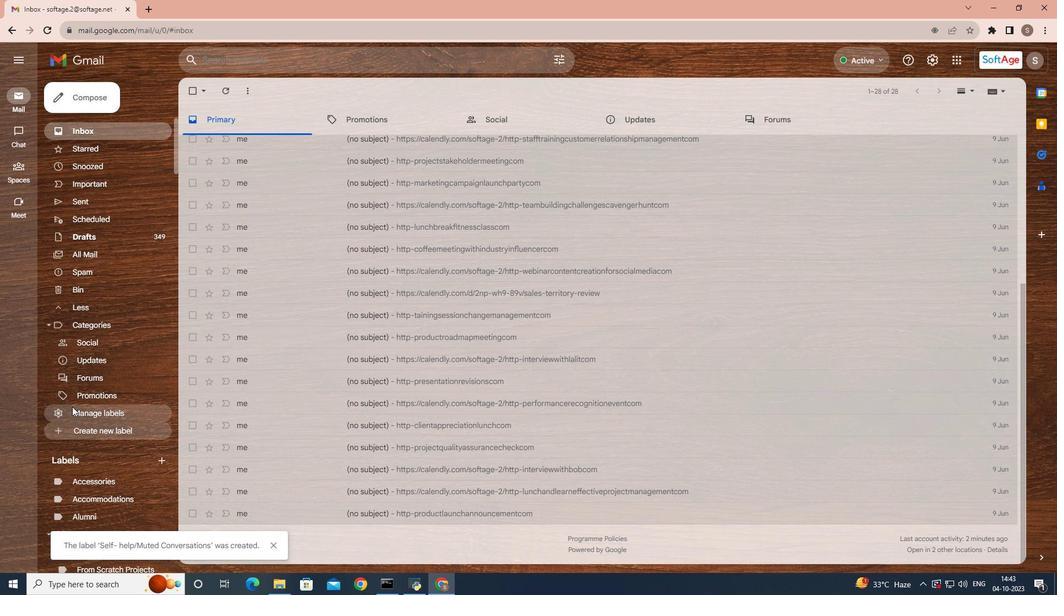 
Action: Mouse scrolled (72, 406) with delta (0, 0)
Screenshot: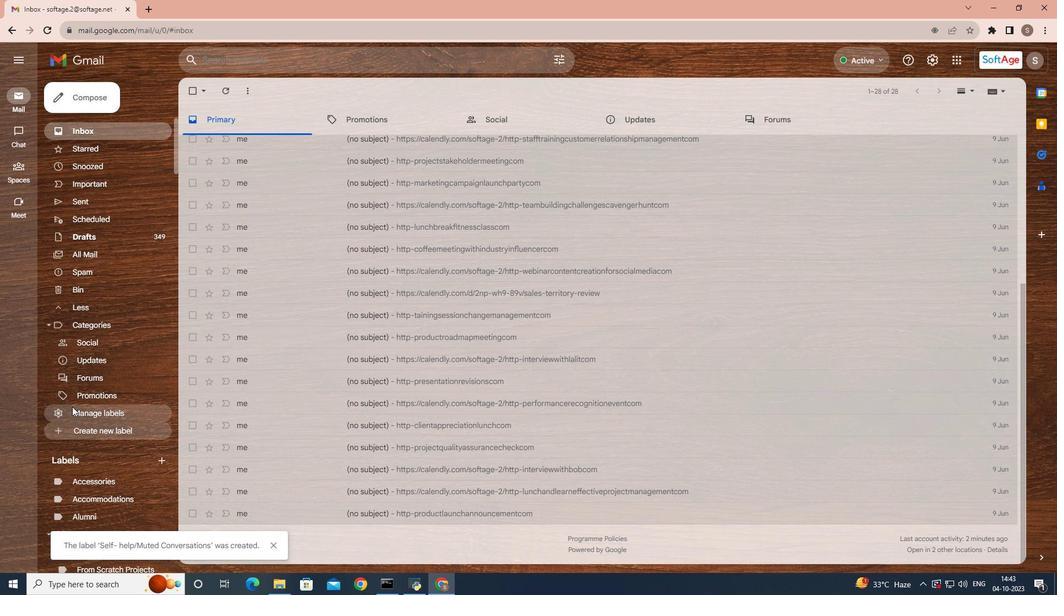 
Action: Mouse scrolled (72, 406) with delta (0, 0)
Screenshot: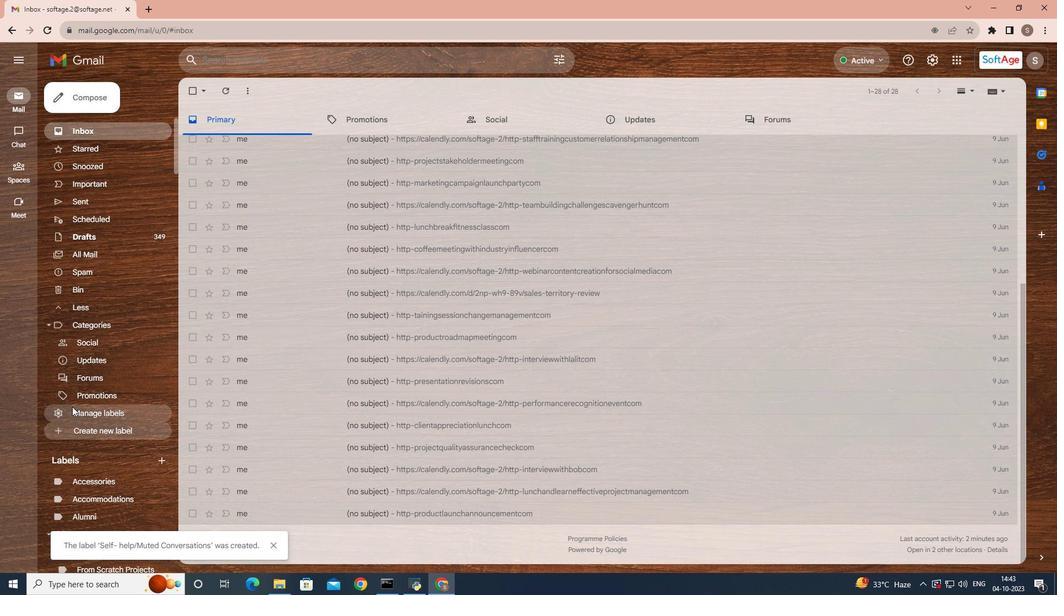 
Action: Mouse scrolled (72, 406) with delta (0, 0)
Screenshot: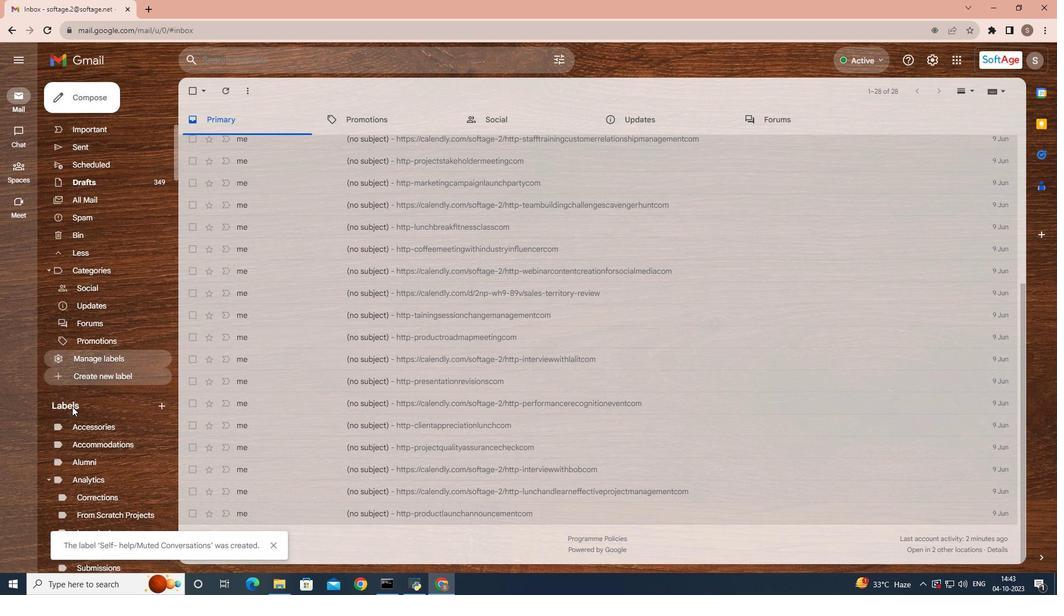 
Action: Mouse scrolled (72, 406) with delta (0, 0)
Screenshot: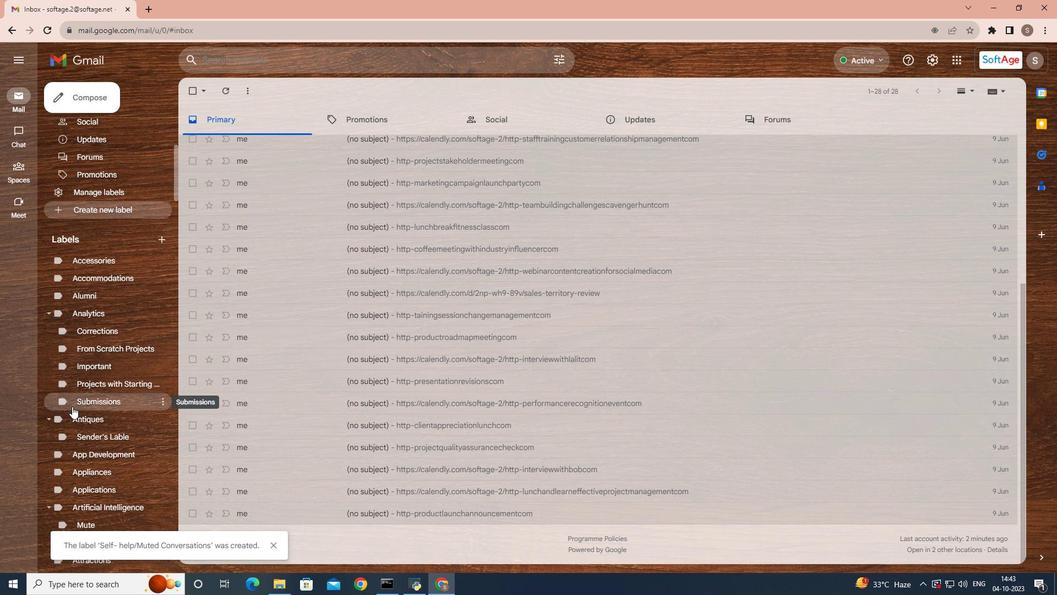 
Action: Mouse scrolled (72, 406) with delta (0, 0)
Screenshot: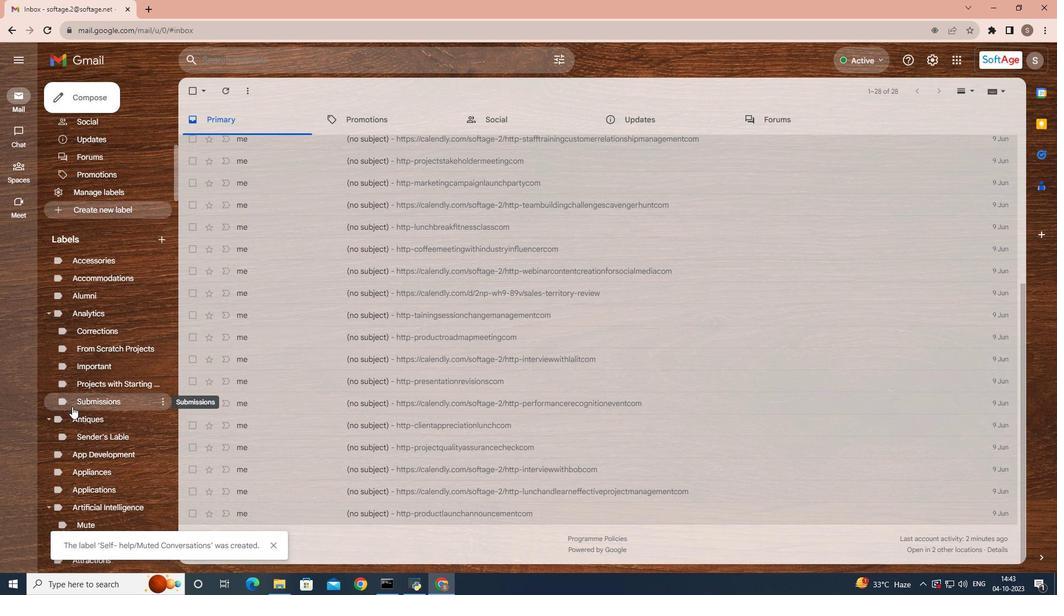 
Action: Mouse scrolled (72, 406) with delta (0, 0)
Screenshot: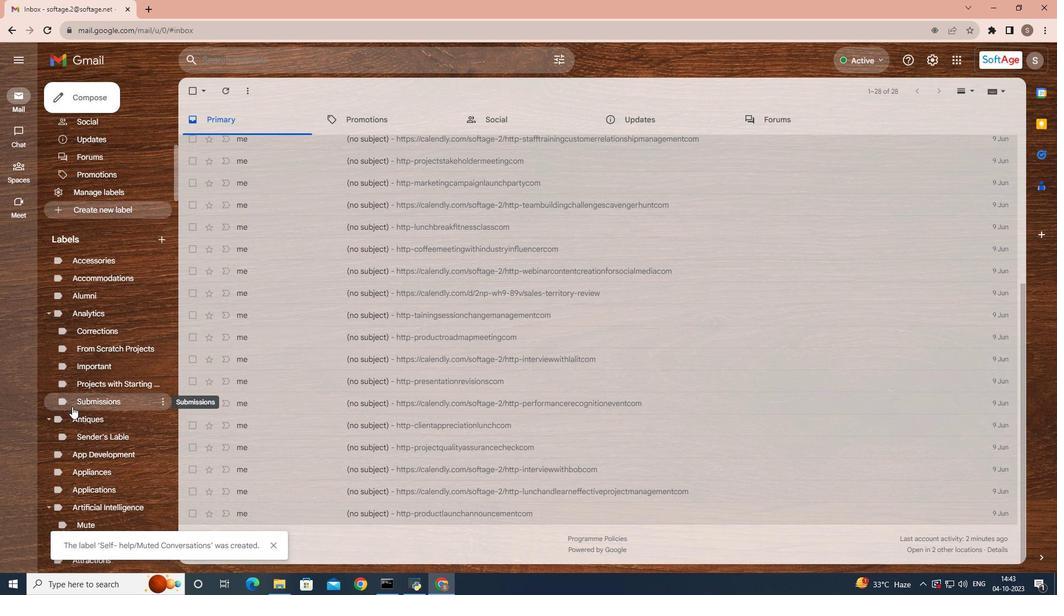 
Action: Mouse scrolled (72, 406) with delta (0, 0)
Screenshot: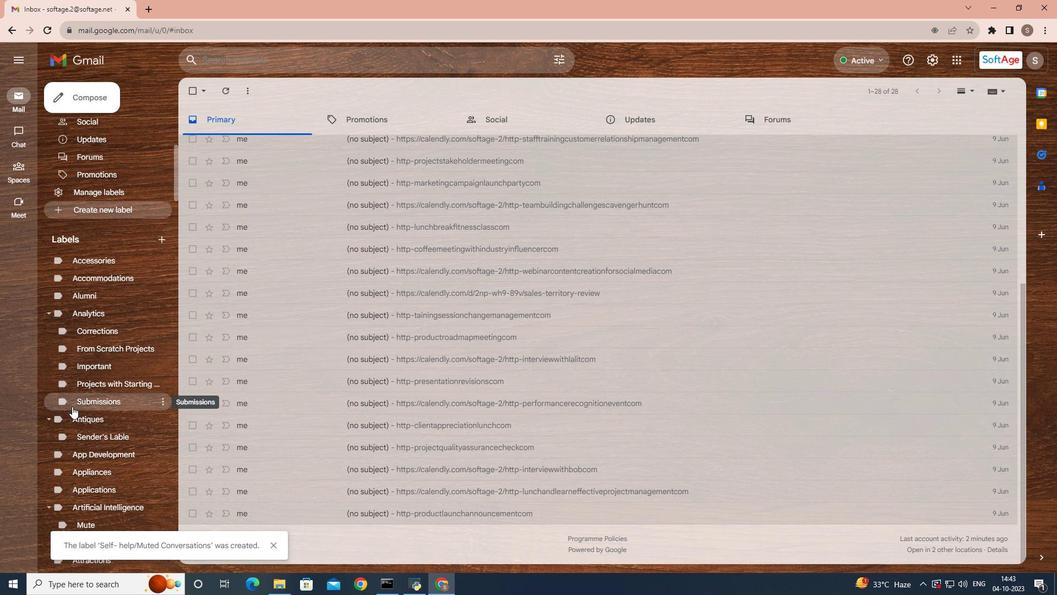 
Action: Mouse scrolled (72, 406) with delta (0, 0)
Screenshot: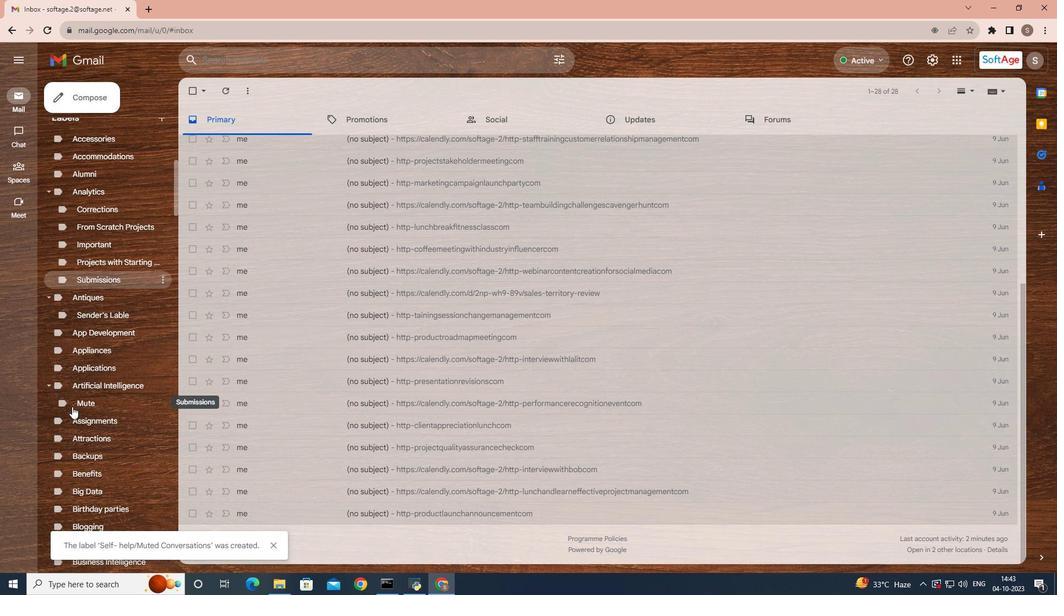 
Action: Mouse scrolled (72, 406) with delta (0, 0)
Screenshot: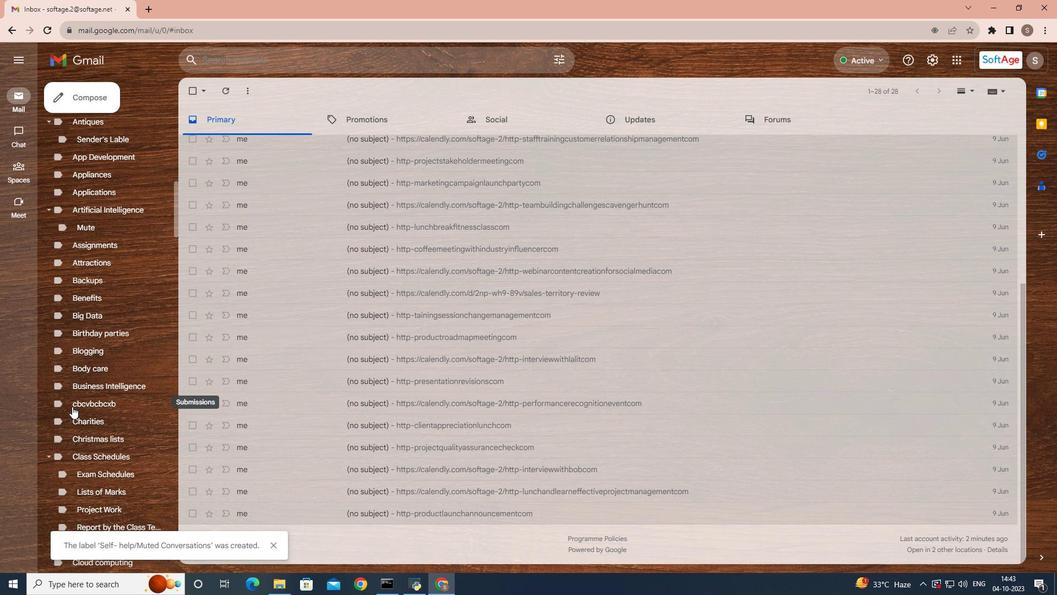 
Action: Mouse scrolled (72, 406) with delta (0, 0)
Screenshot: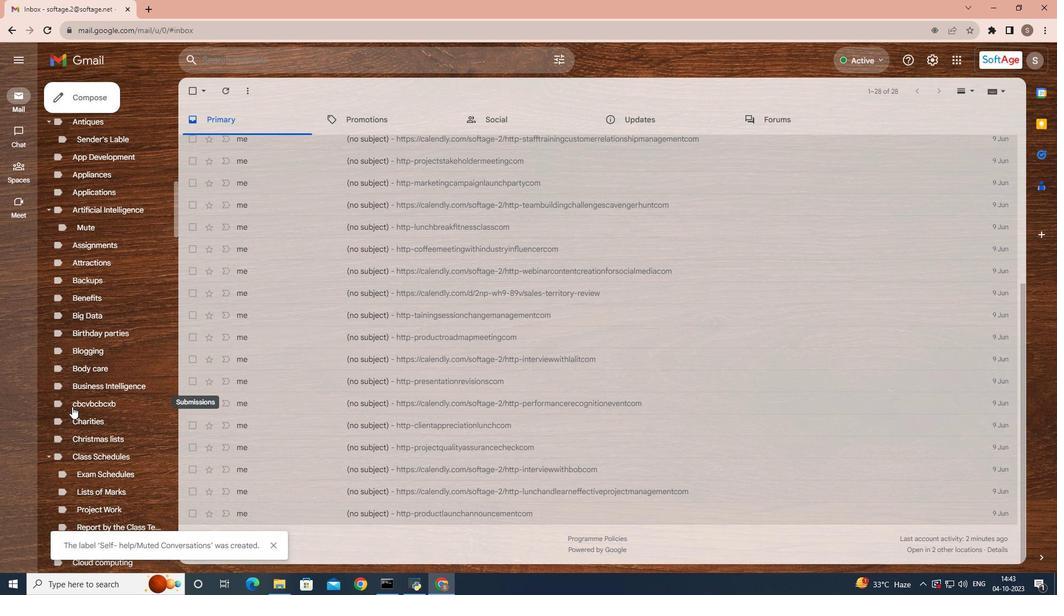 
Action: Mouse scrolled (72, 406) with delta (0, 0)
Screenshot: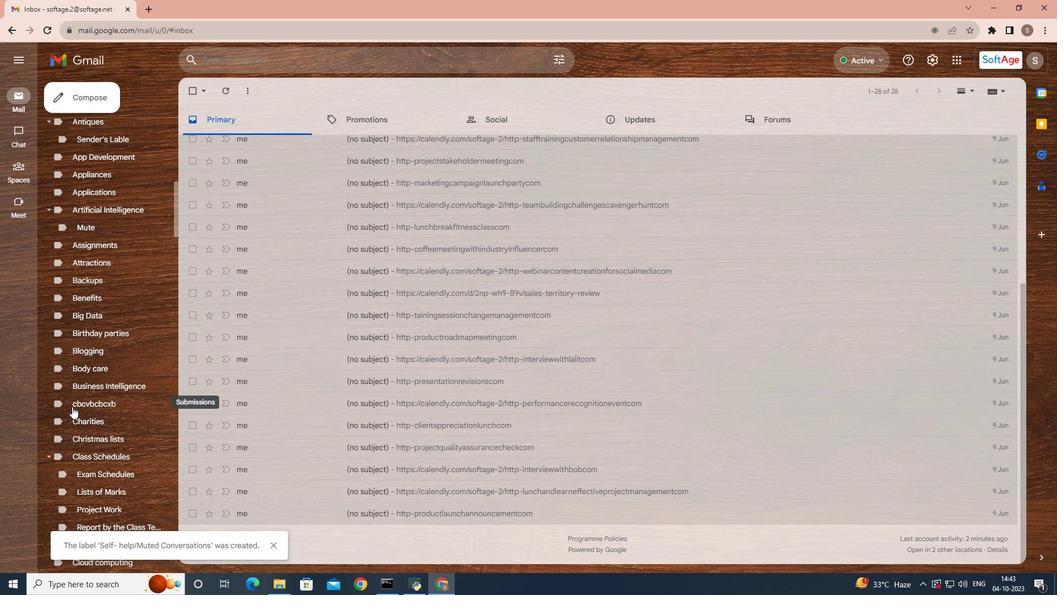 
Action: Mouse scrolled (72, 406) with delta (0, 0)
Screenshot: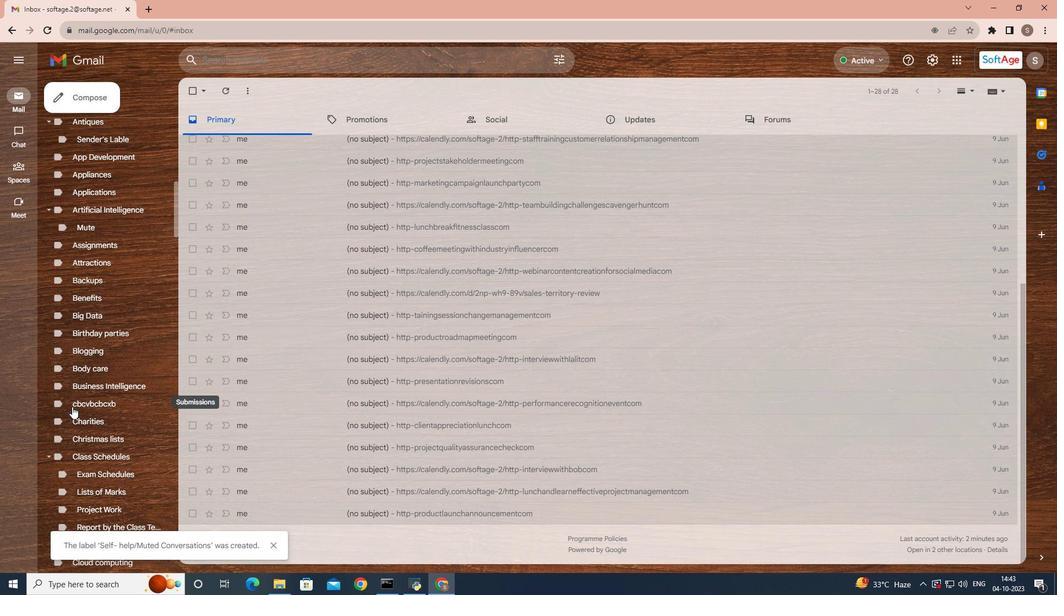 
Action: Mouse scrolled (72, 406) with delta (0, 0)
Screenshot: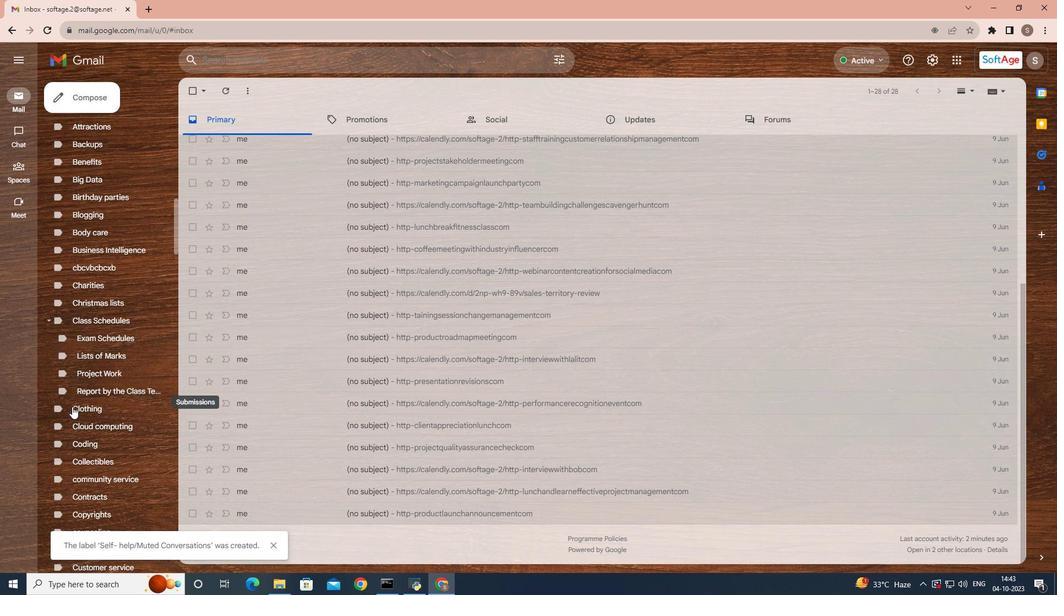 
Action: Mouse scrolled (72, 406) with delta (0, 0)
Screenshot: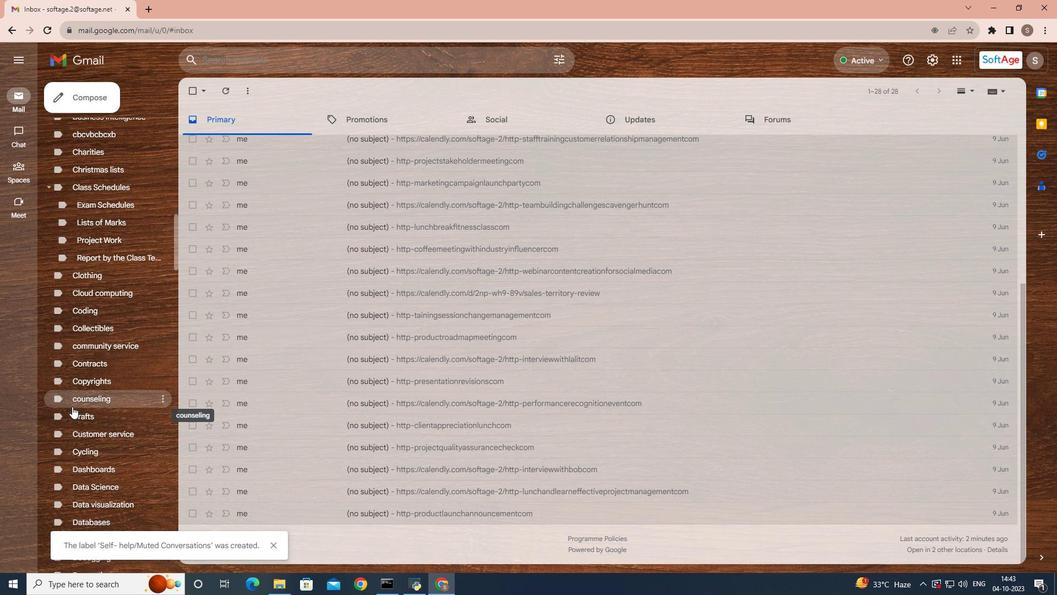 
Action: Mouse scrolled (72, 406) with delta (0, 0)
Screenshot: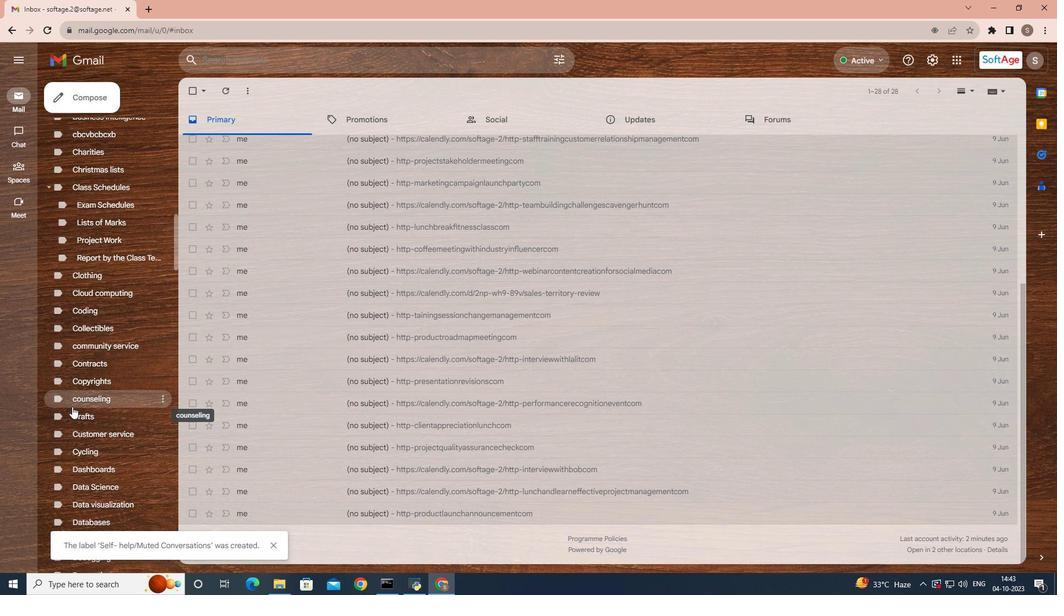 
Action: Mouse scrolled (72, 406) with delta (0, 0)
Screenshot: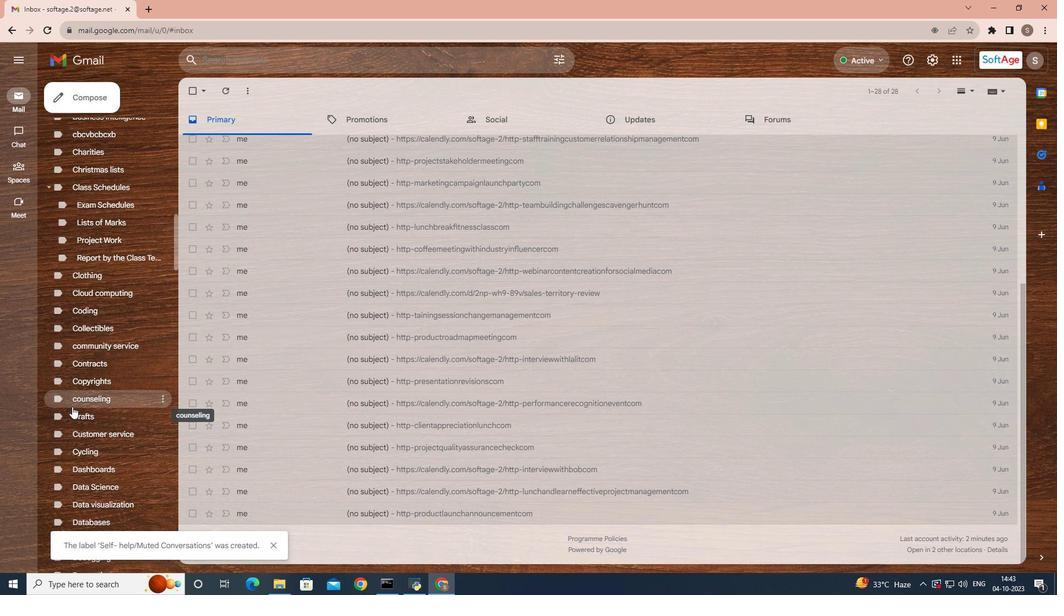 
Action: Mouse scrolled (72, 406) with delta (0, 0)
Screenshot: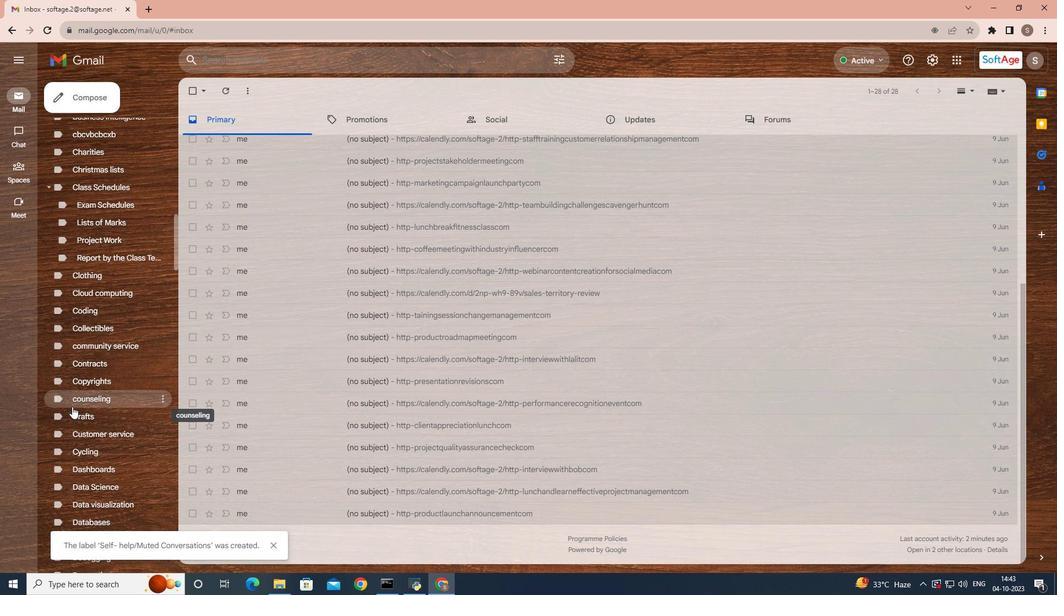 
Action: Mouse scrolled (72, 406) with delta (0, 0)
Screenshot: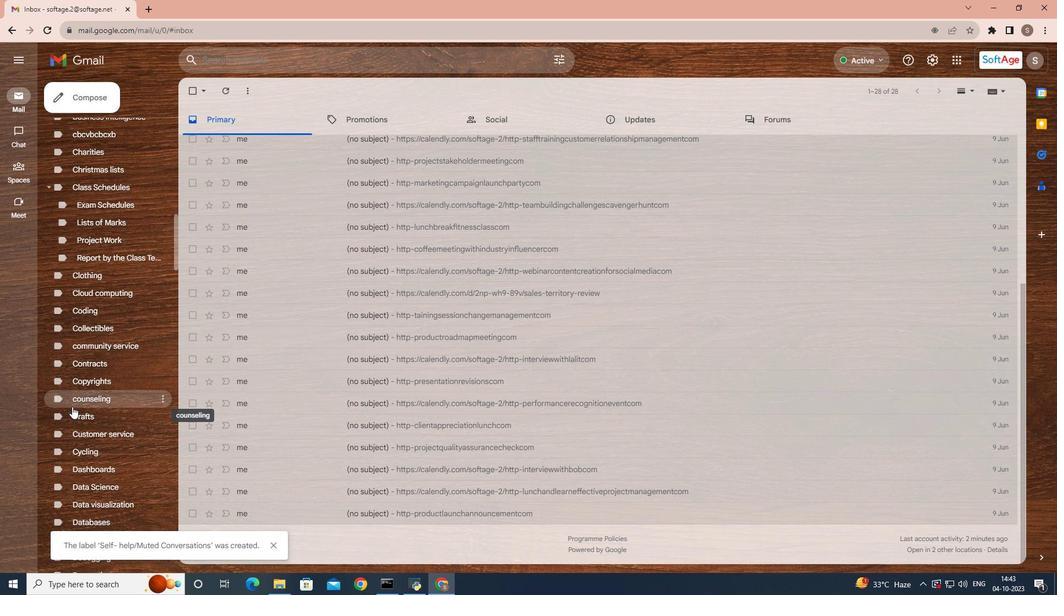 
Action: Mouse scrolled (72, 406) with delta (0, 0)
Screenshot: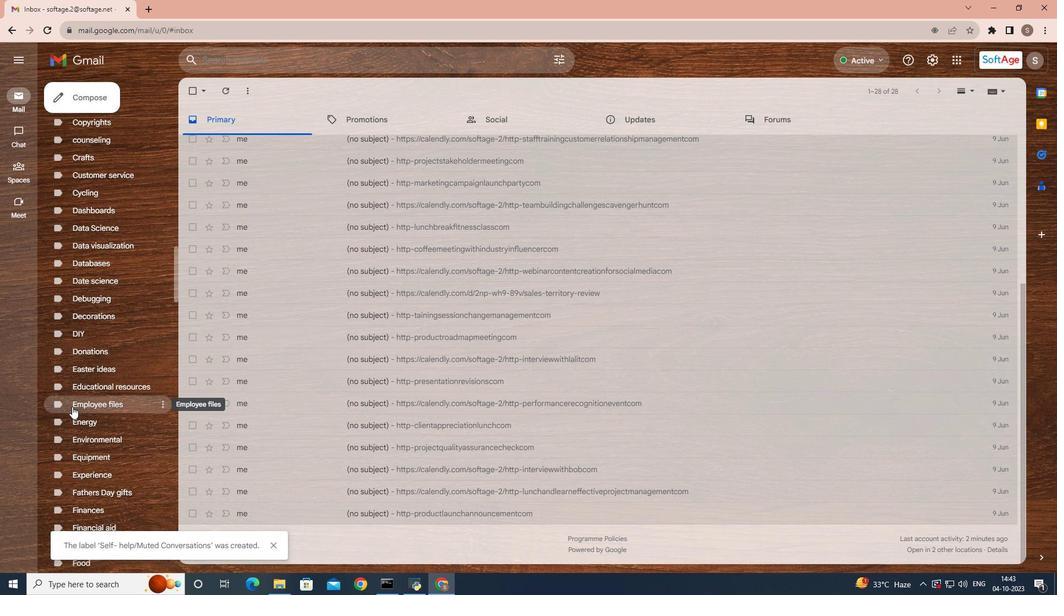 
Action: Mouse scrolled (72, 406) with delta (0, 0)
Screenshot: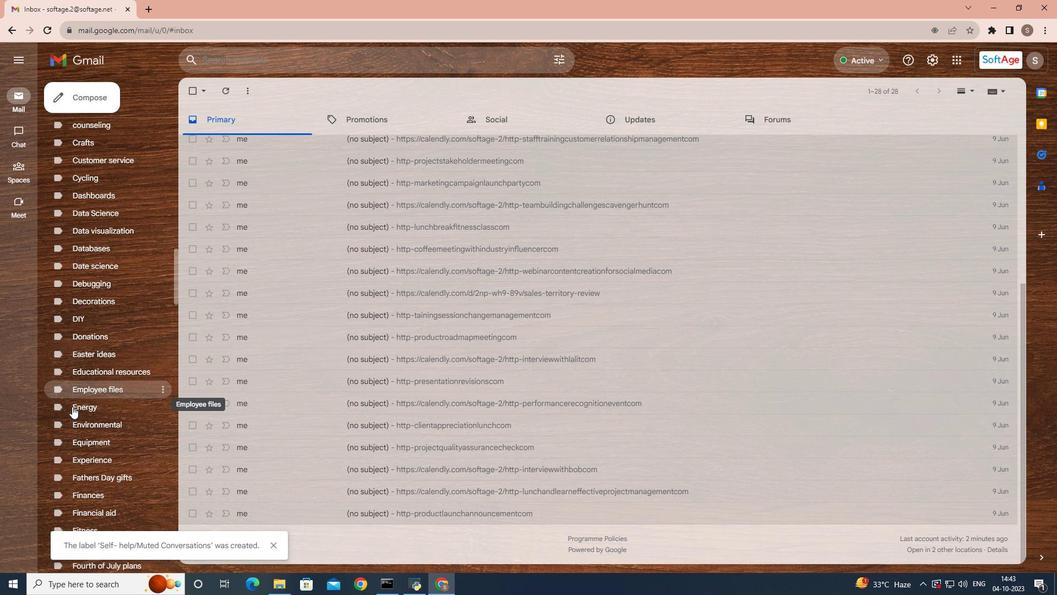 
Action: Mouse scrolled (72, 406) with delta (0, 0)
Screenshot: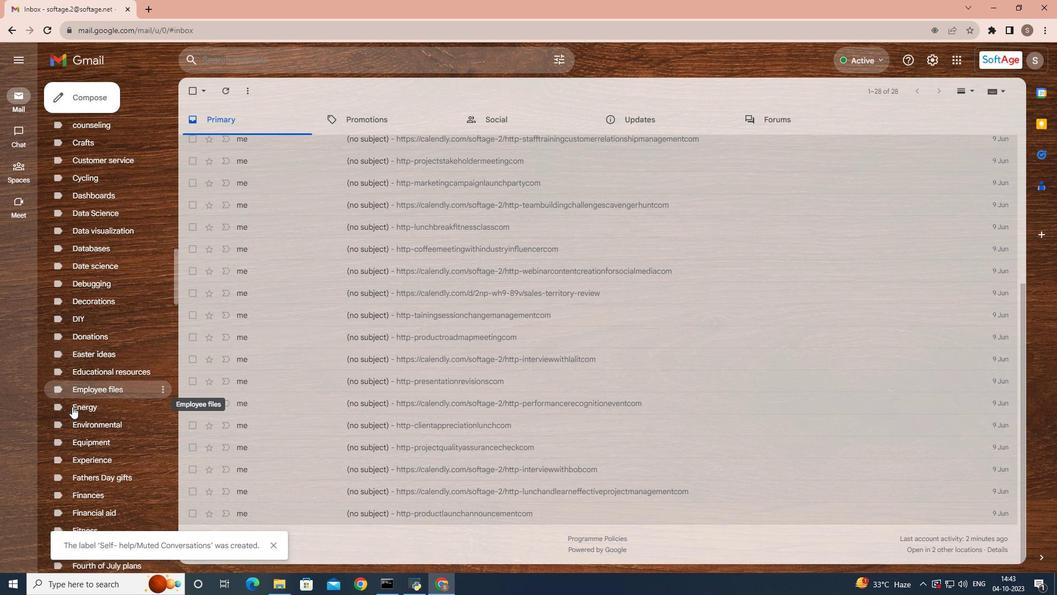 
Action: Mouse scrolled (72, 406) with delta (0, 0)
Screenshot: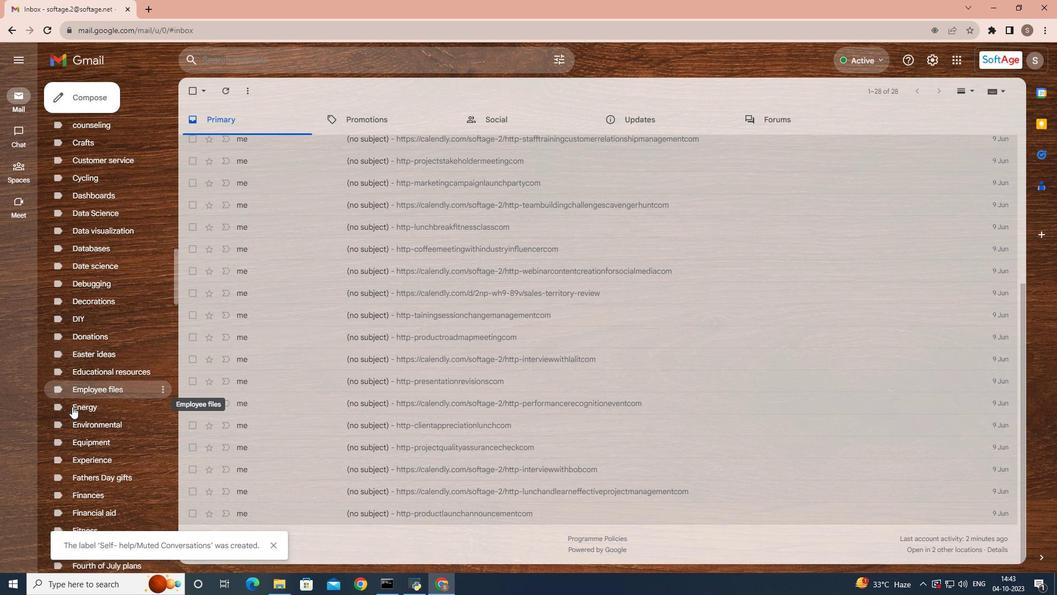 
Action: Mouse scrolled (72, 406) with delta (0, 0)
Screenshot: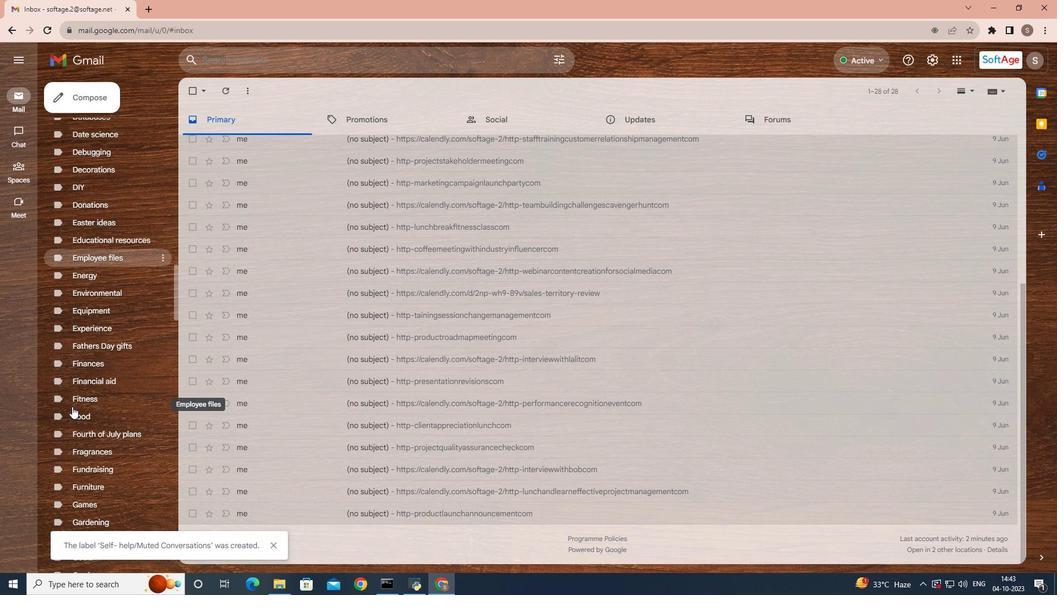 
Action: Mouse scrolled (72, 406) with delta (0, 0)
Screenshot: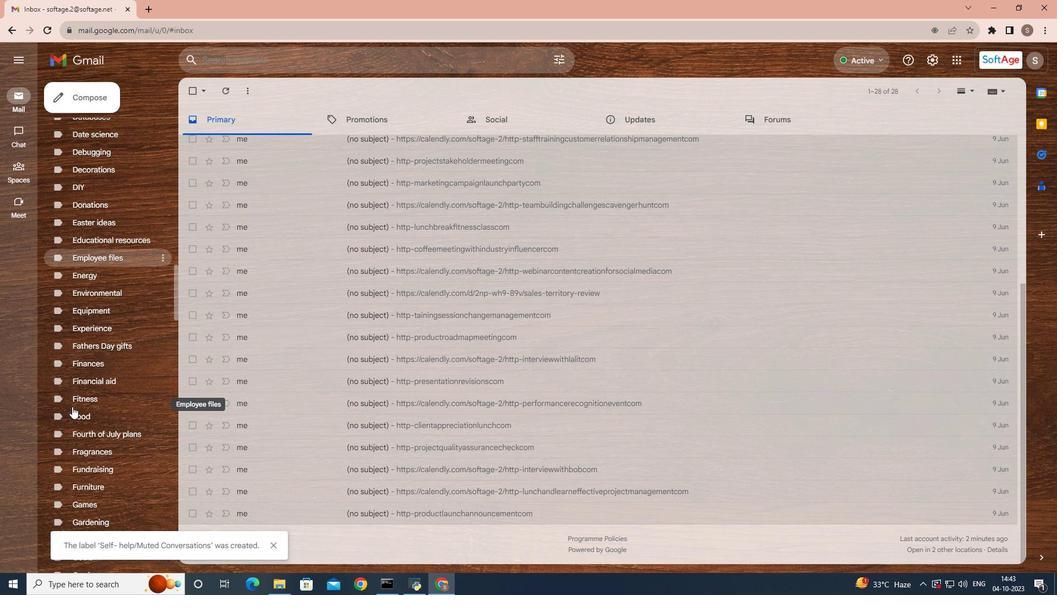 
Action: Mouse scrolled (72, 406) with delta (0, 0)
Screenshot: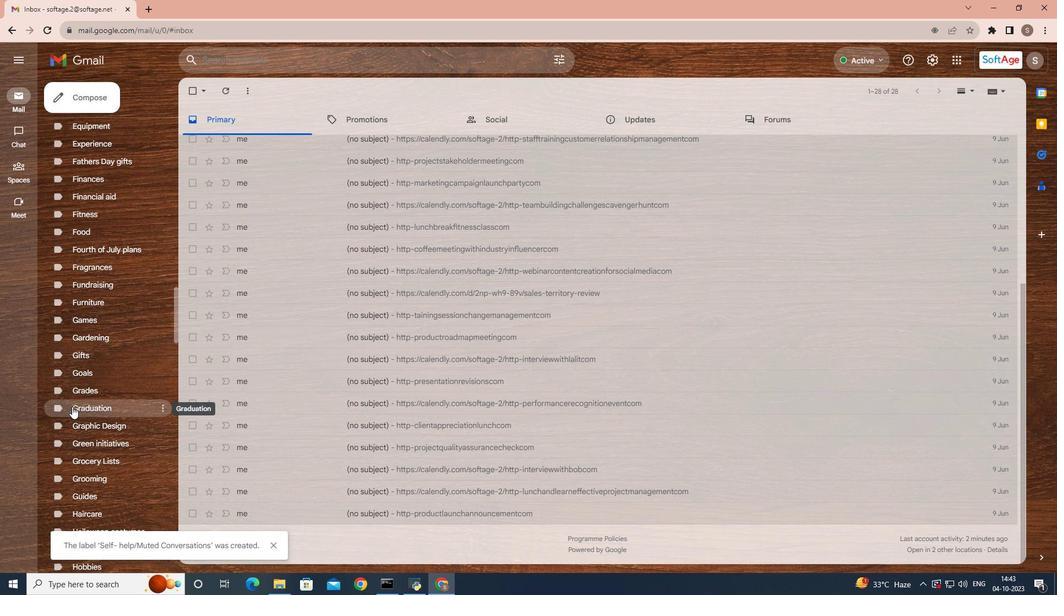 
Action: Mouse scrolled (72, 406) with delta (0, 0)
Screenshot: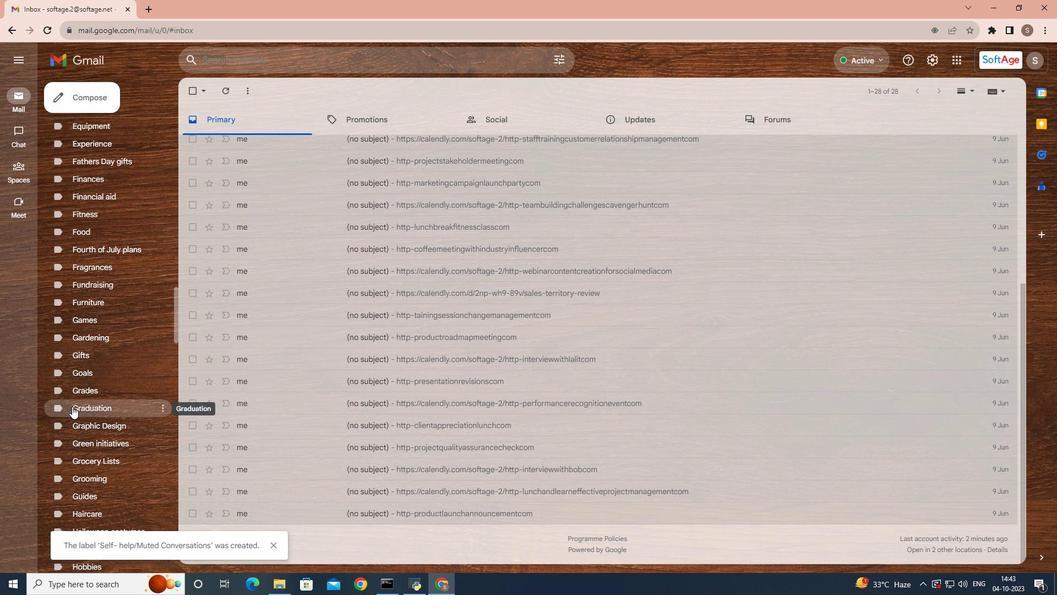 
Action: Mouse scrolled (72, 406) with delta (0, 0)
Screenshot: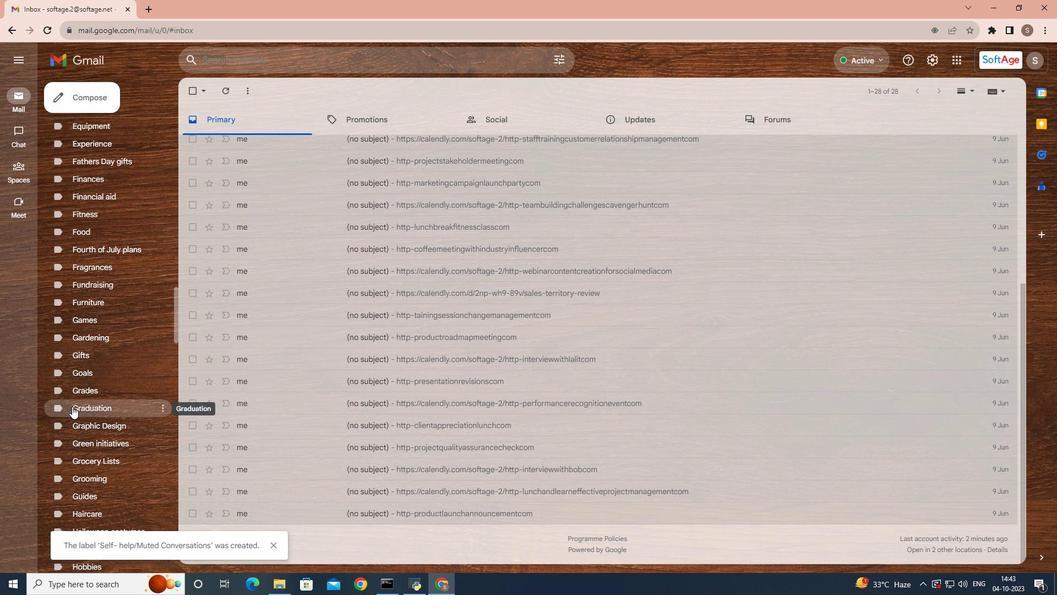 
Action: Mouse scrolled (72, 406) with delta (0, 0)
Screenshot: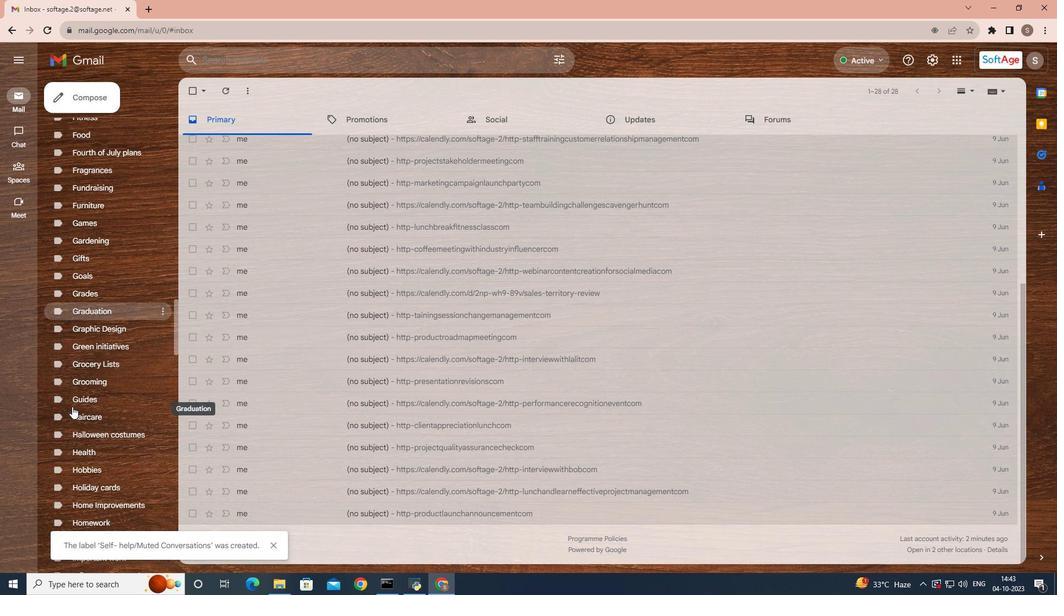
Action: Mouse scrolled (72, 406) with delta (0, 0)
Screenshot: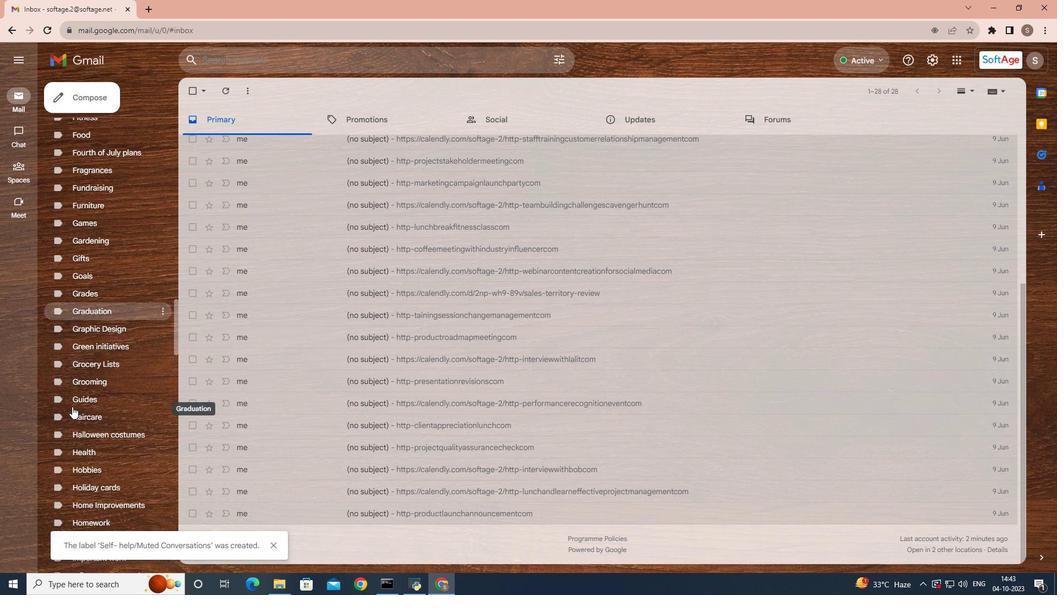 
Action: Mouse scrolled (72, 406) with delta (0, 0)
Screenshot: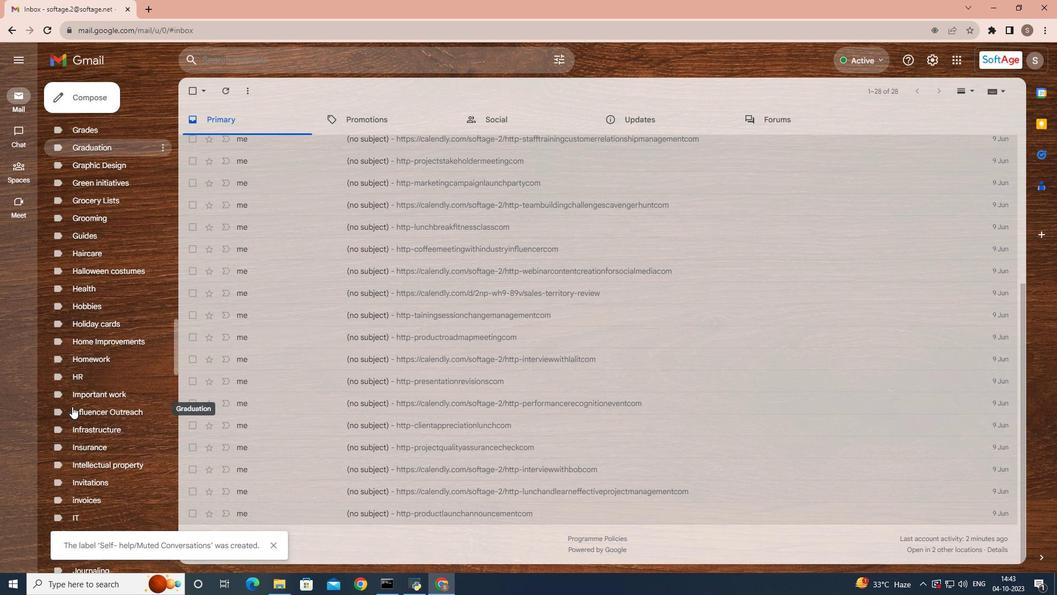 
Action: Mouse scrolled (72, 407) with delta (0, 0)
Screenshot: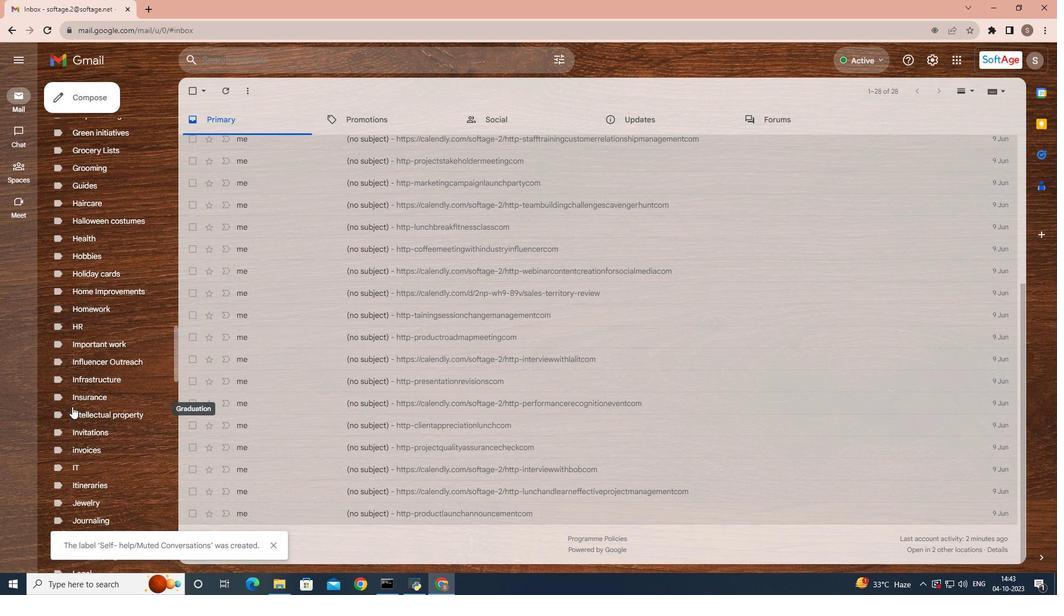 
Action: Mouse scrolled (72, 406) with delta (0, 0)
Screenshot: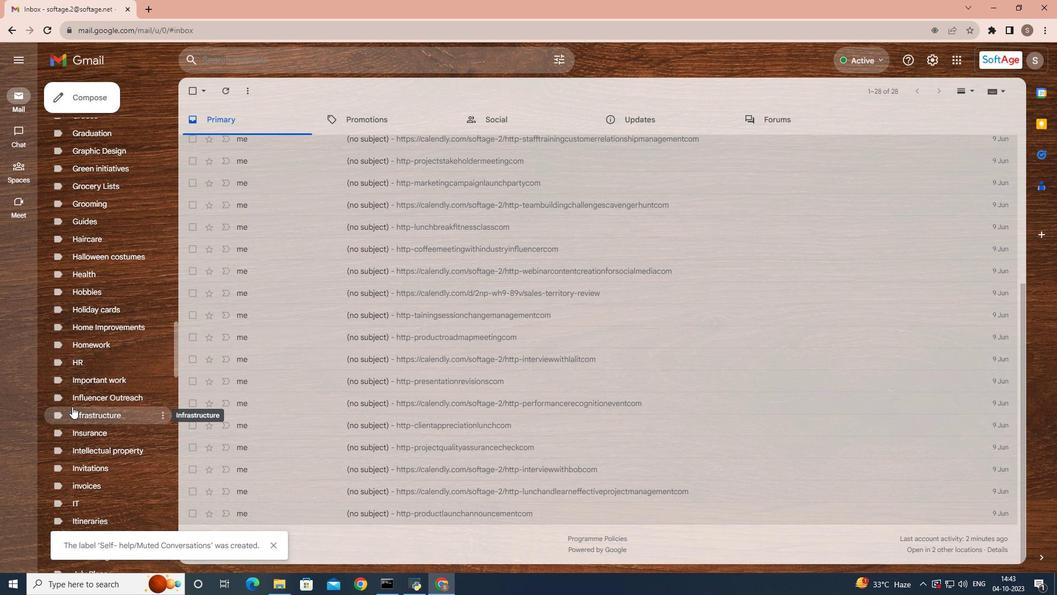 
Action: Mouse scrolled (72, 406) with delta (0, 0)
Screenshot: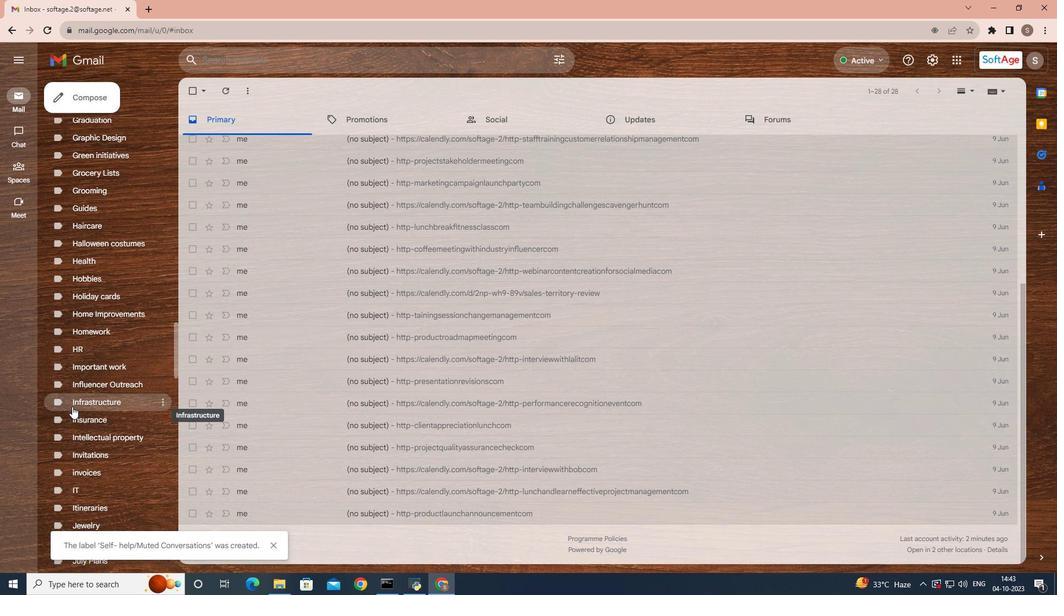 
Action: Mouse scrolled (72, 406) with delta (0, 0)
Screenshot: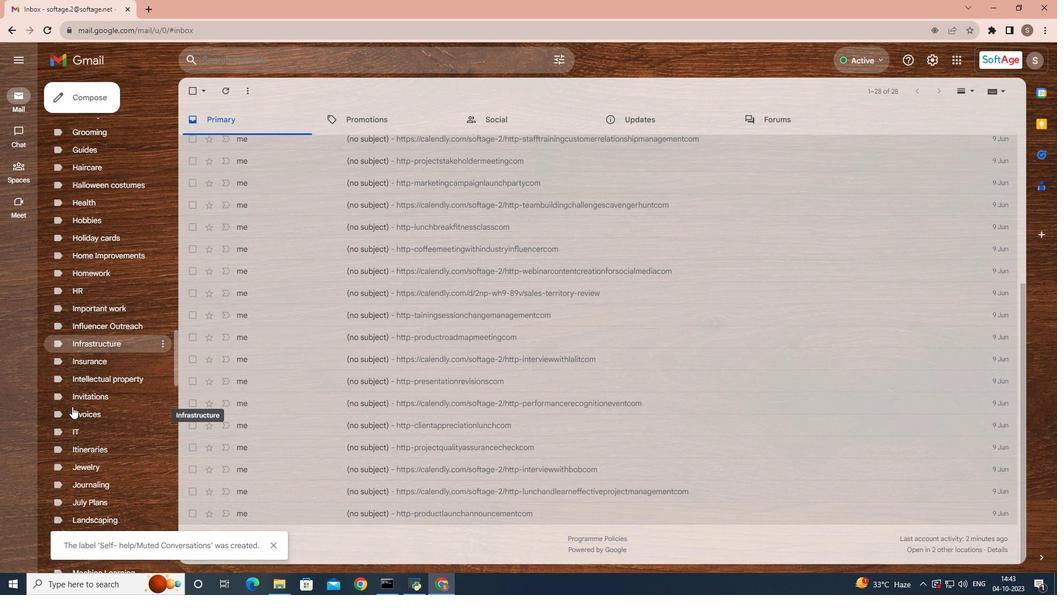 
Action: Mouse scrolled (72, 406) with delta (0, 0)
Screenshot: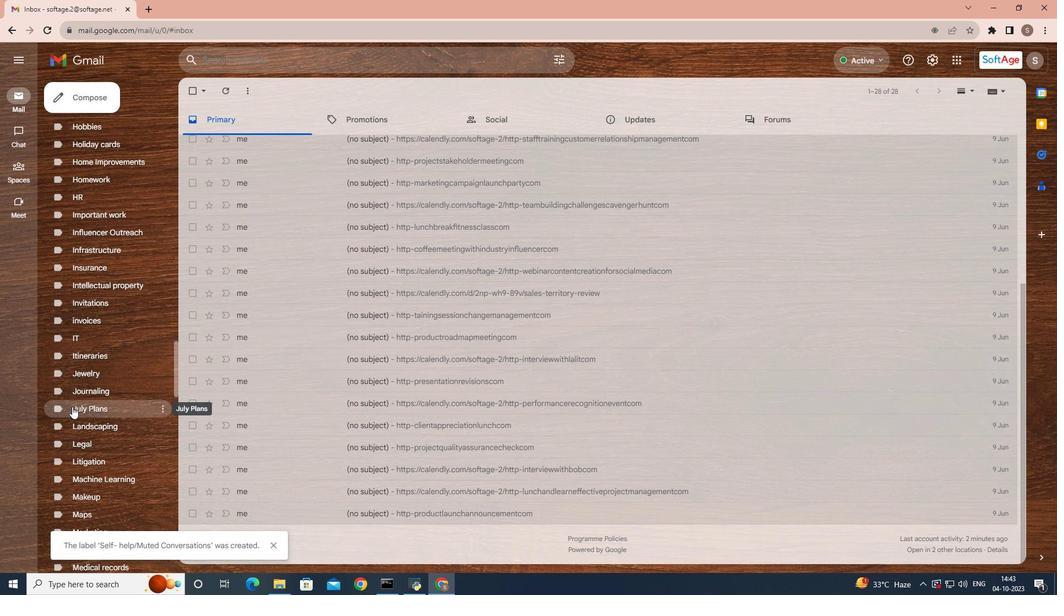 
Action: Mouse scrolled (72, 406) with delta (0, 0)
Screenshot: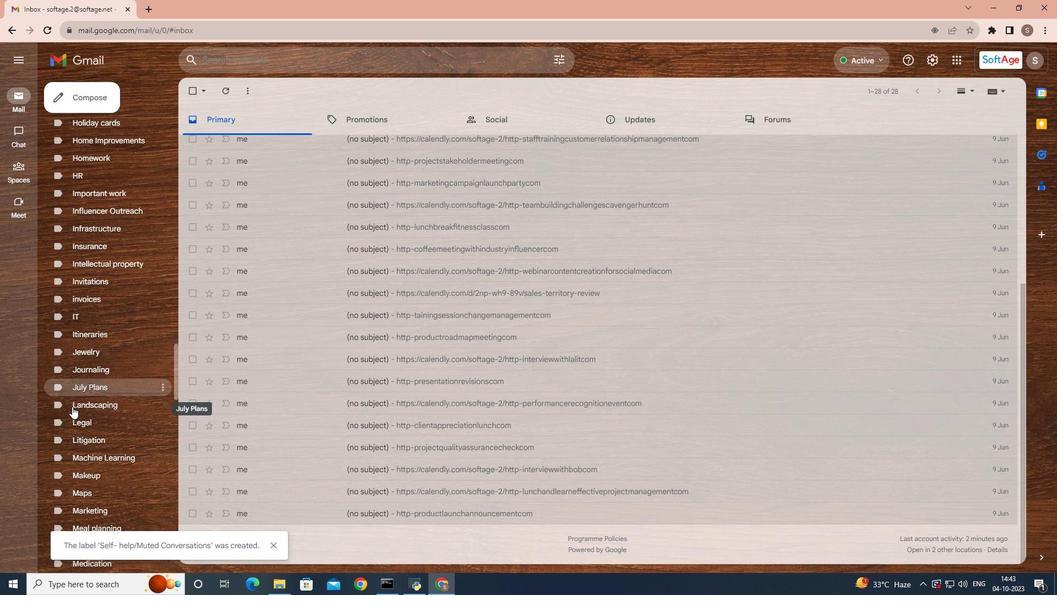 
Action: Mouse scrolled (72, 406) with delta (0, 0)
Screenshot: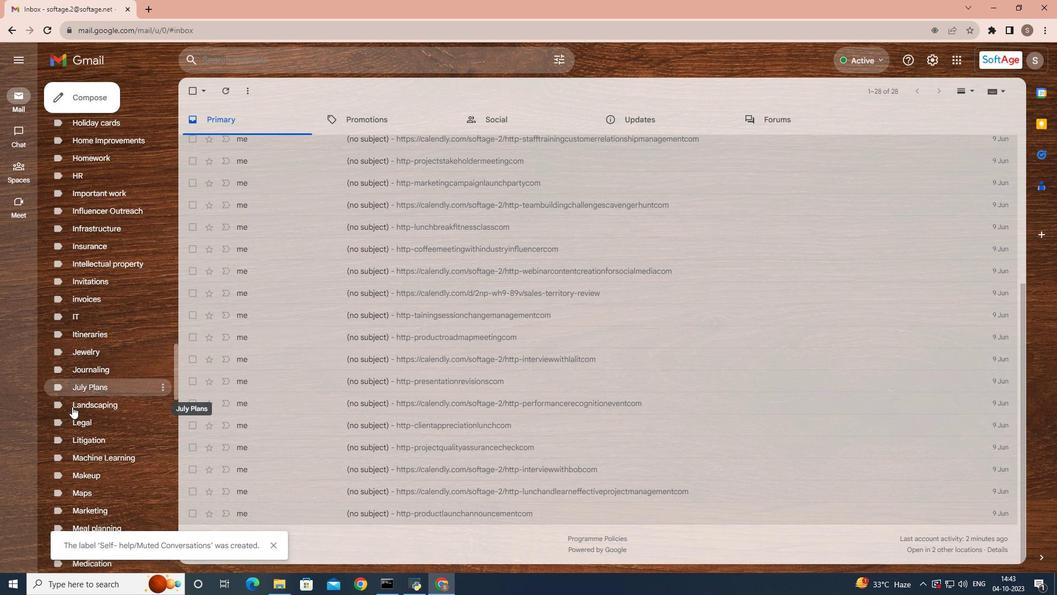 
Action: Mouse scrolled (72, 406) with delta (0, 0)
Screenshot: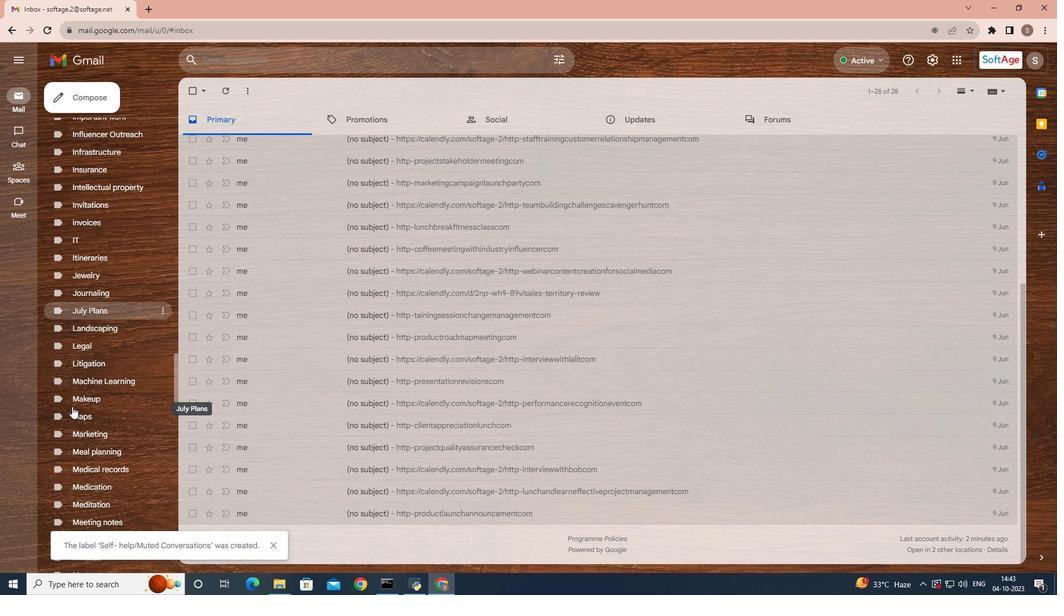 
Action: Mouse scrolled (72, 406) with delta (0, 0)
Screenshot: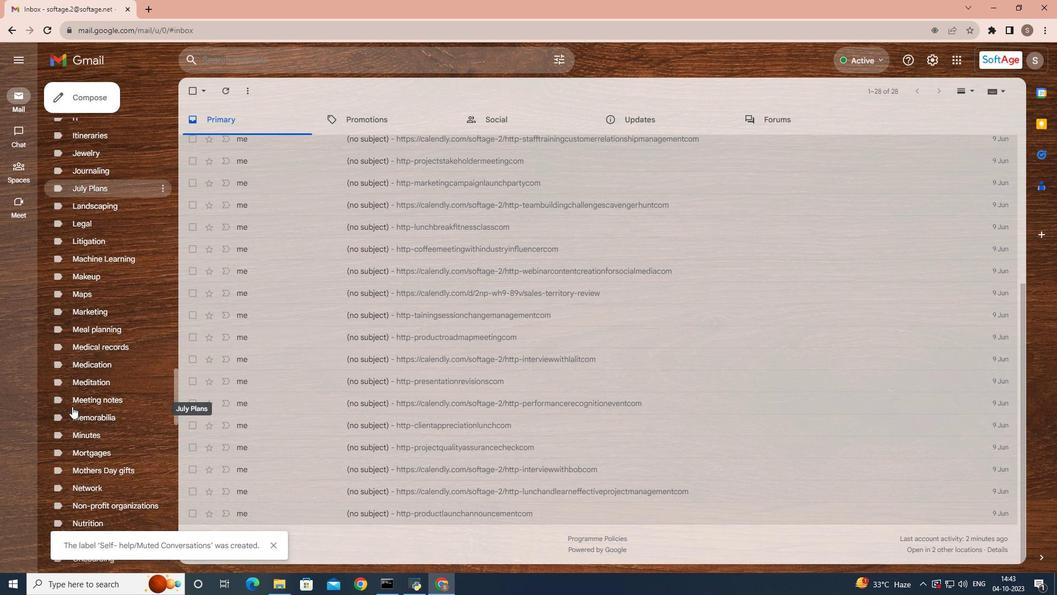 
Action: Mouse moved to (132, 337)
Screenshot: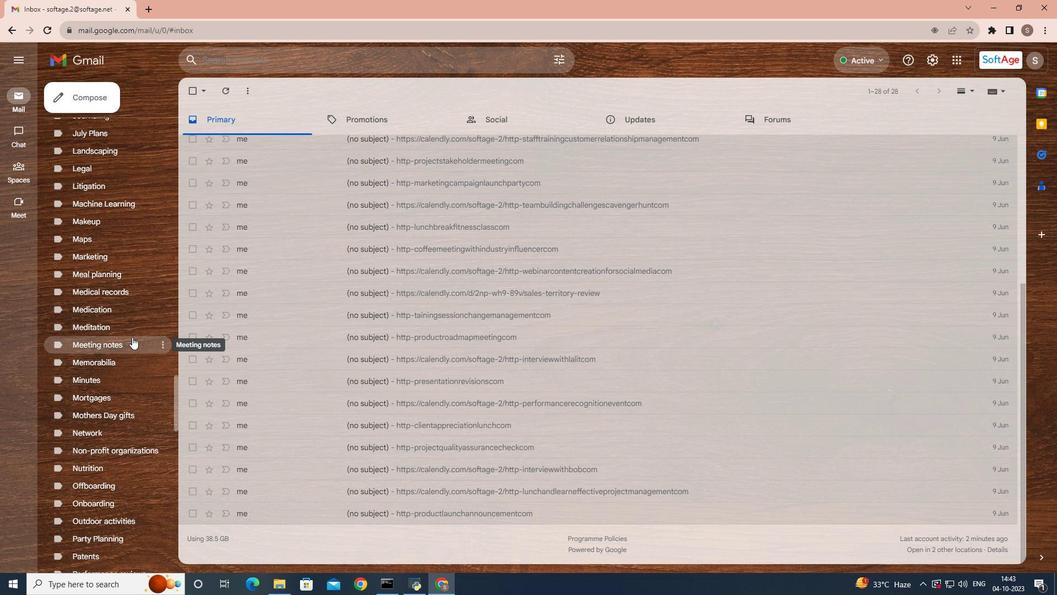 
Action: Mouse scrolled (132, 336) with delta (0, 0)
Screenshot: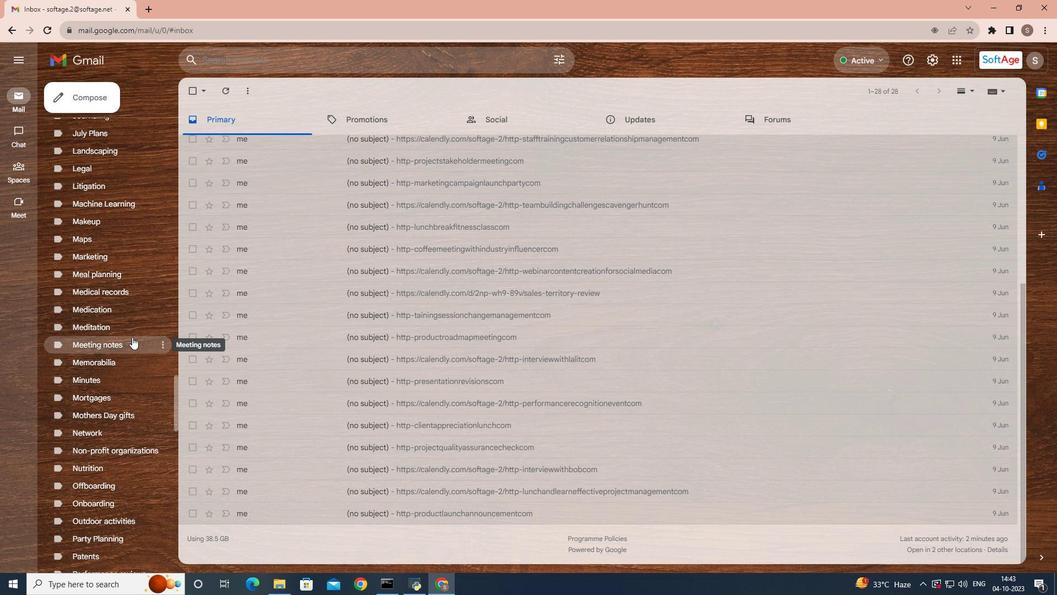 
Action: Mouse scrolled (132, 336) with delta (0, 0)
Screenshot: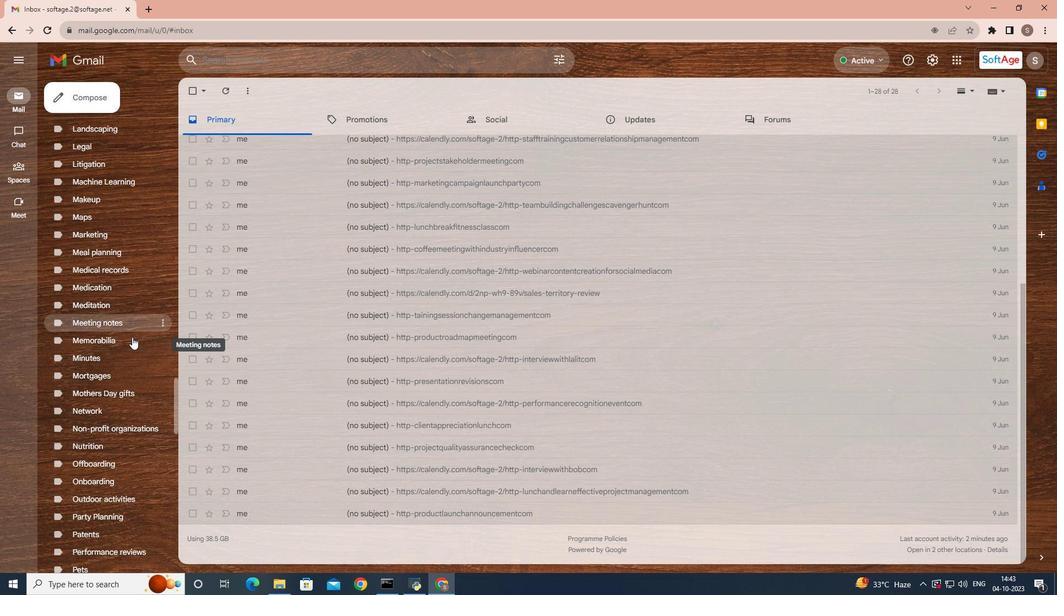 
Action: Mouse scrolled (132, 336) with delta (0, 0)
Screenshot: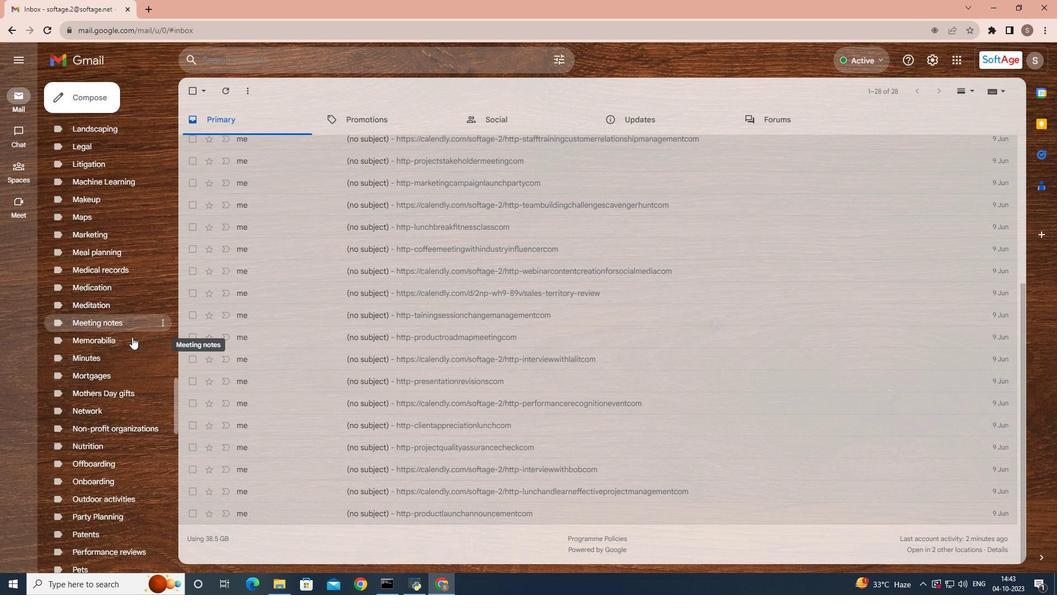 
Action: Mouse scrolled (132, 336) with delta (0, 0)
Screenshot: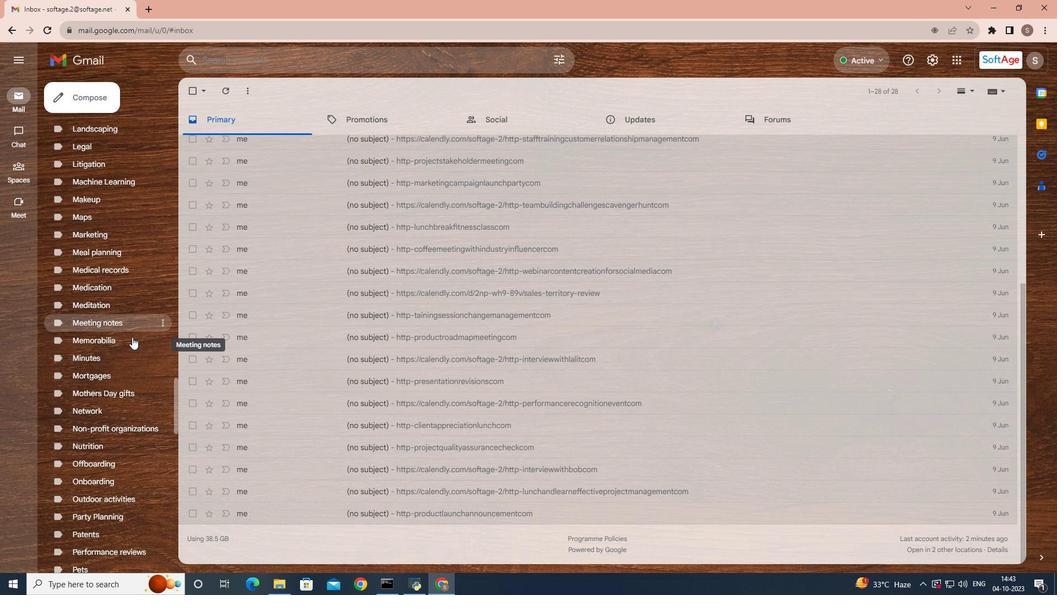 
Action: Mouse scrolled (132, 336) with delta (0, 0)
Screenshot: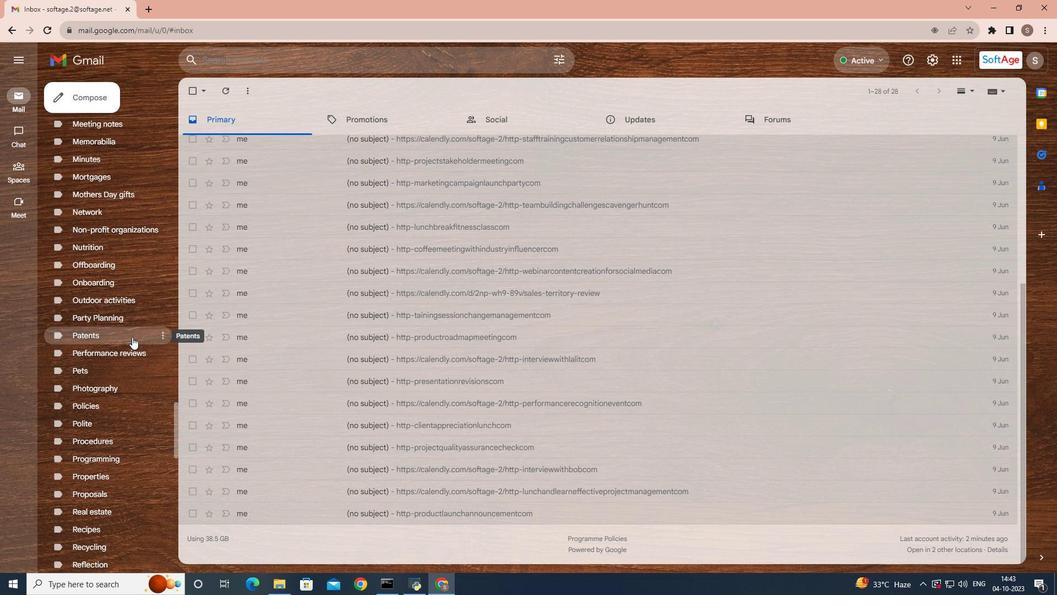 
Action: Mouse scrolled (132, 336) with delta (0, 0)
Screenshot: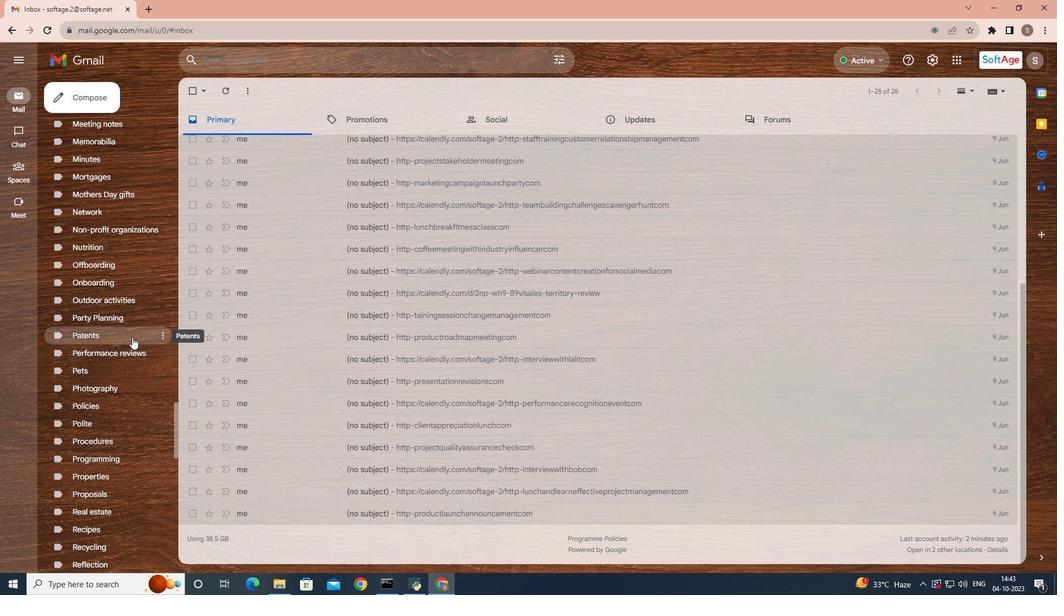 
Action: Mouse scrolled (132, 336) with delta (0, 0)
Screenshot: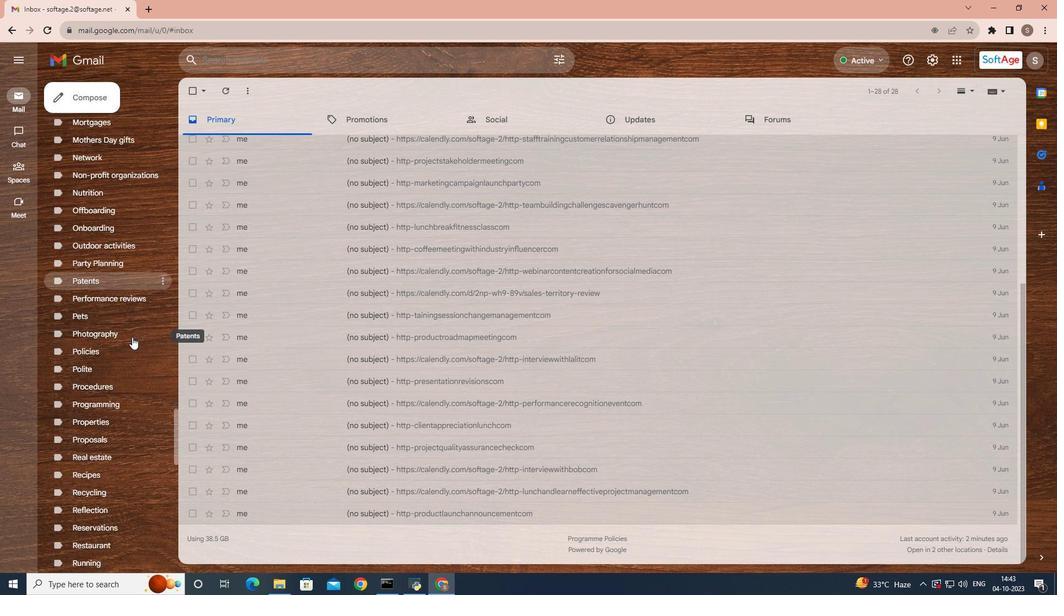 
Action: Mouse scrolled (132, 336) with delta (0, 0)
Screenshot: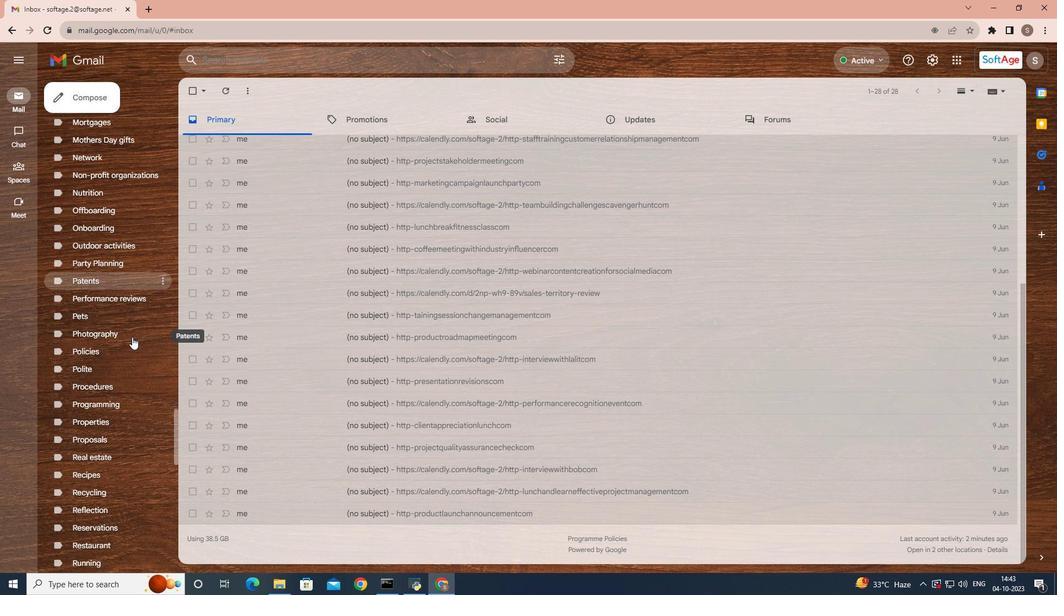 
Action: Mouse scrolled (132, 336) with delta (0, 0)
Screenshot: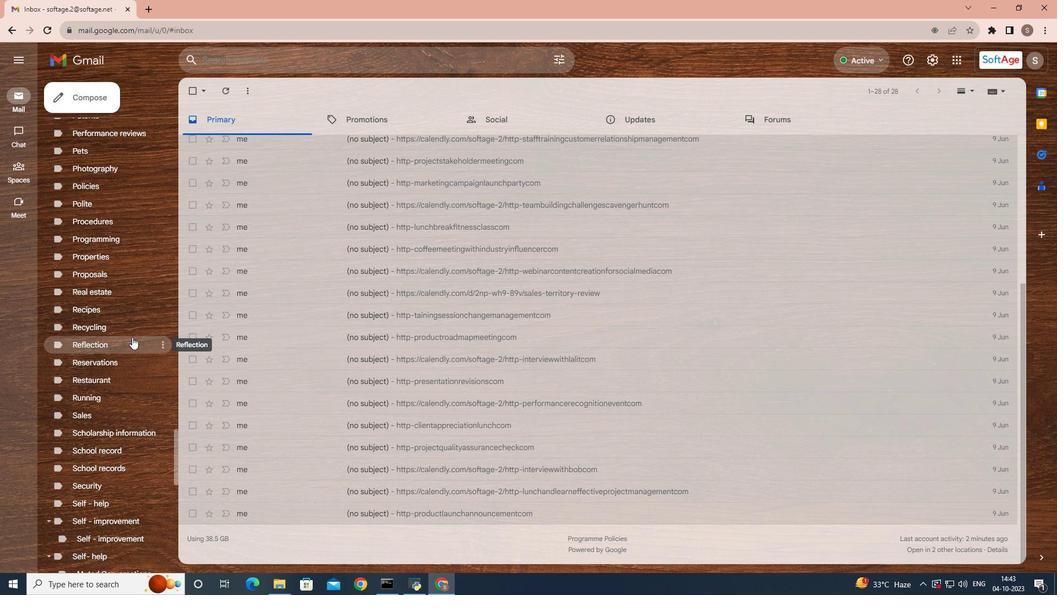 
Action: Mouse scrolled (132, 336) with delta (0, 0)
Screenshot: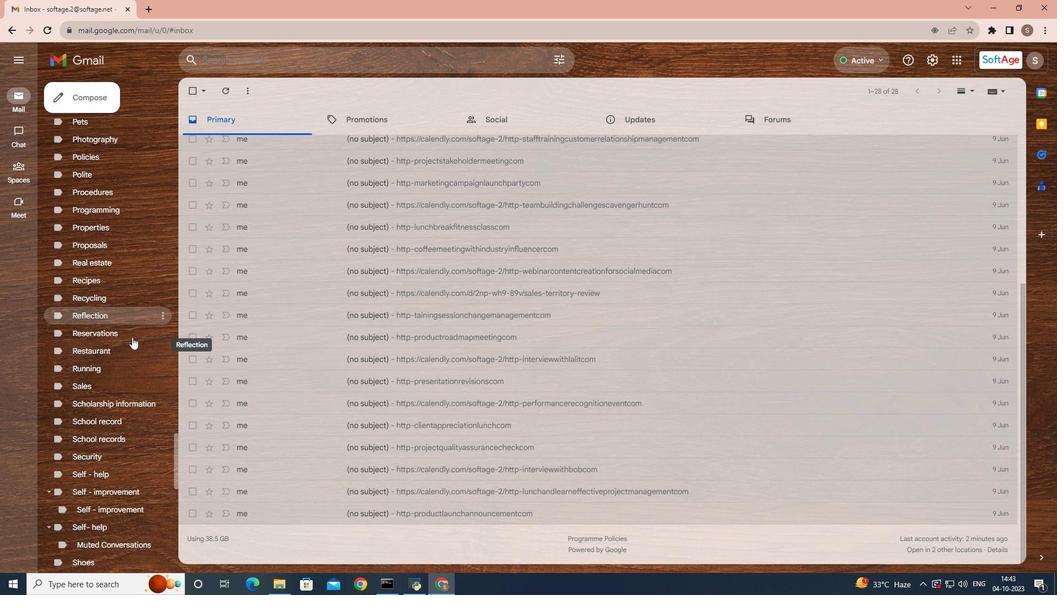 
Action: Mouse scrolled (132, 336) with delta (0, 0)
Screenshot: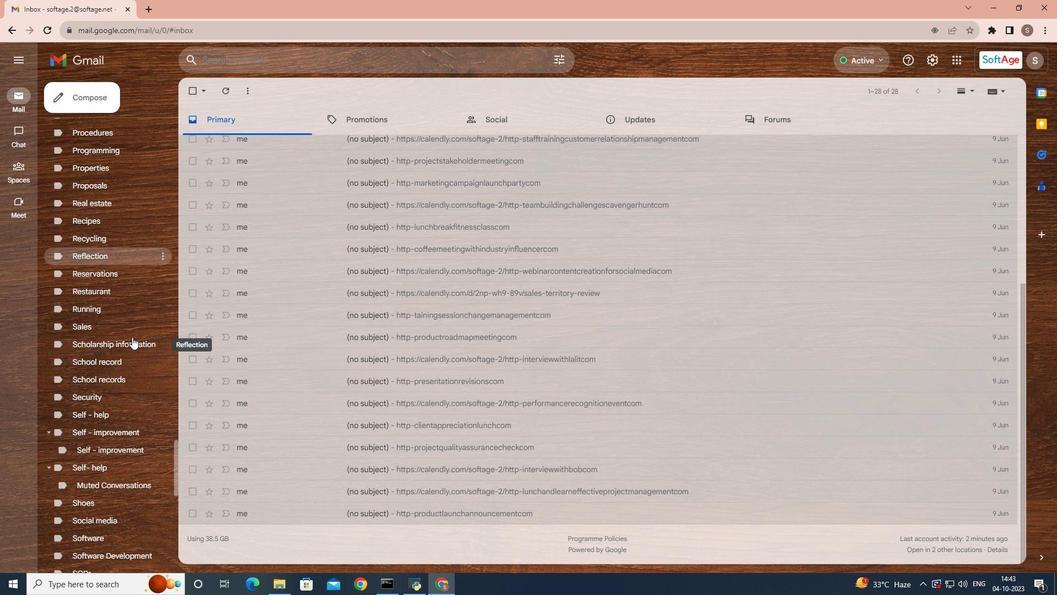 
Action: Mouse moved to (109, 407)
Screenshot: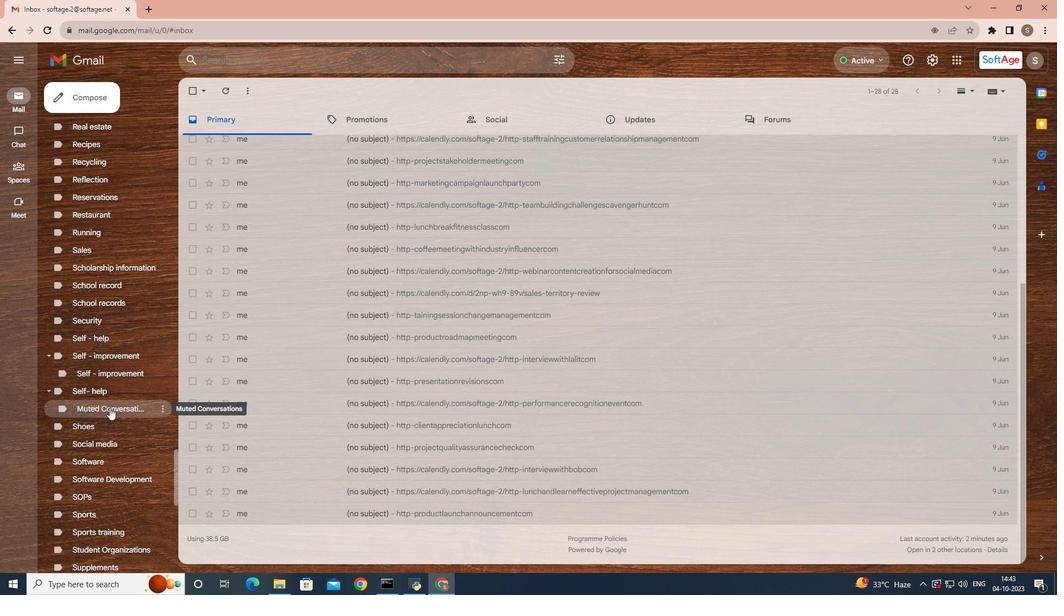 
Action: Mouse pressed left at (109, 407)
Screenshot: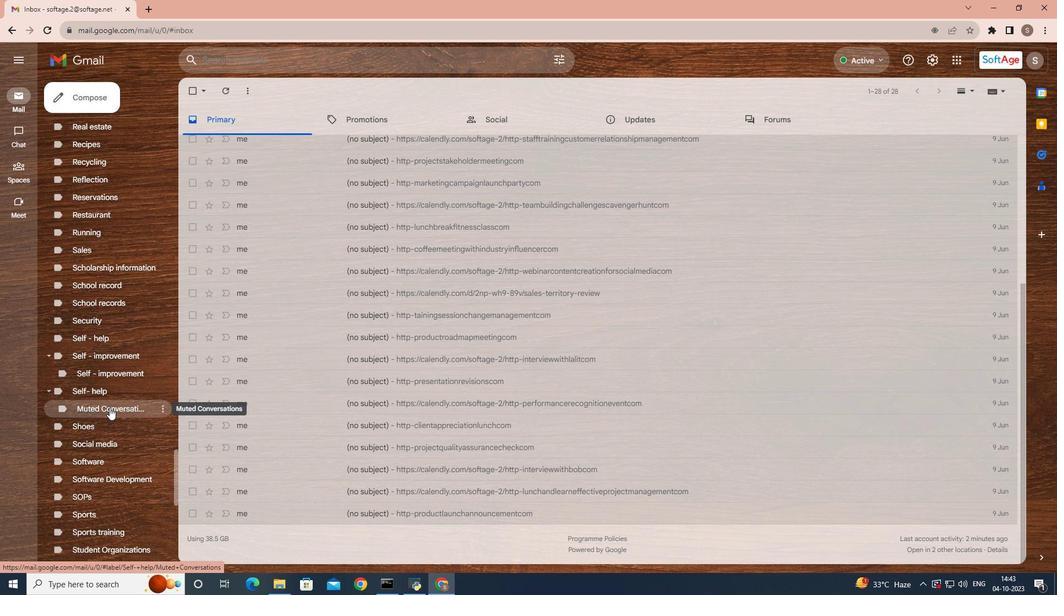 
Action: Mouse moved to (439, 363)
Screenshot: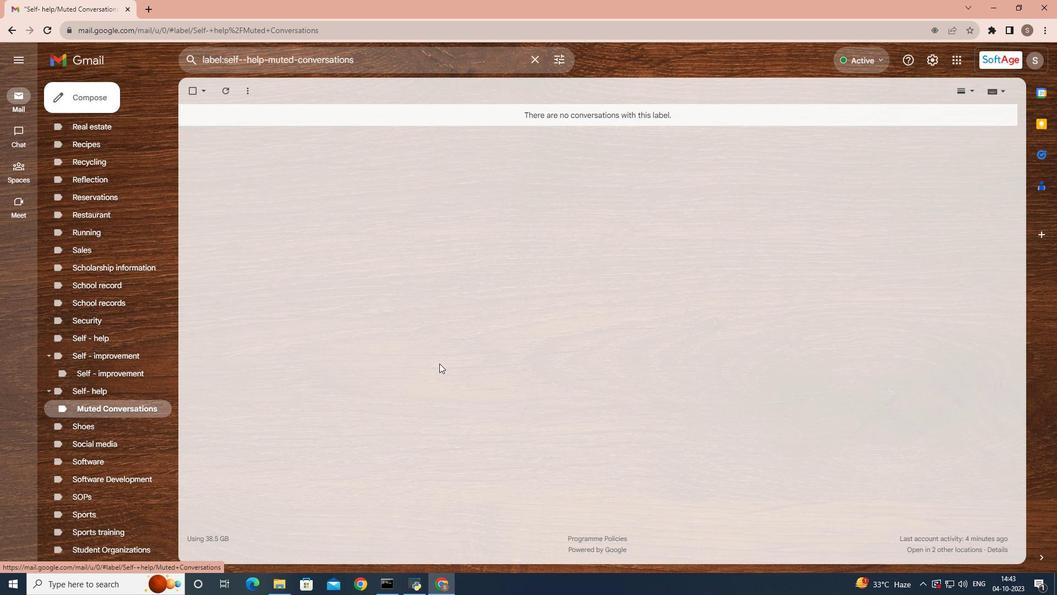 
